 Task: Look for space in Villa Bruzual, Venezuela from 10th July, 2023 to 25th July, 2023 for 3 adults, 1 child in price range Rs.15000 to Rs.25000. Place can be shared room with 2 bedrooms having 3 beds and 2 bathrooms. Property type can be house, flat, guest house. Amenities needed are: wifi, TV, free parkinig on premises, gym, breakfast. Booking option can be shelf check-in. Required host language is English.
Action: Mouse moved to (432, 103)
Screenshot: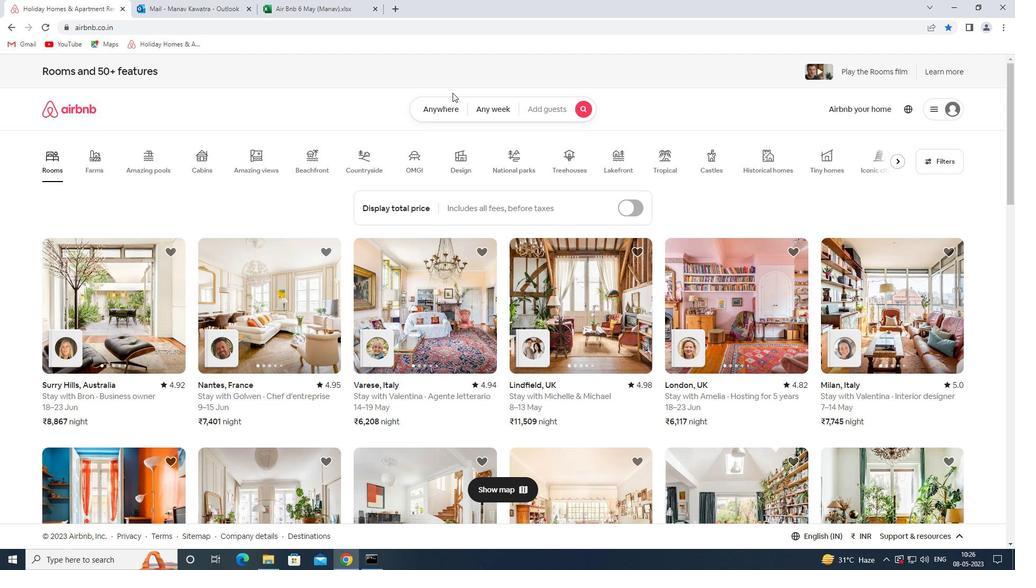 
Action: Mouse pressed left at (432, 103)
Screenshot: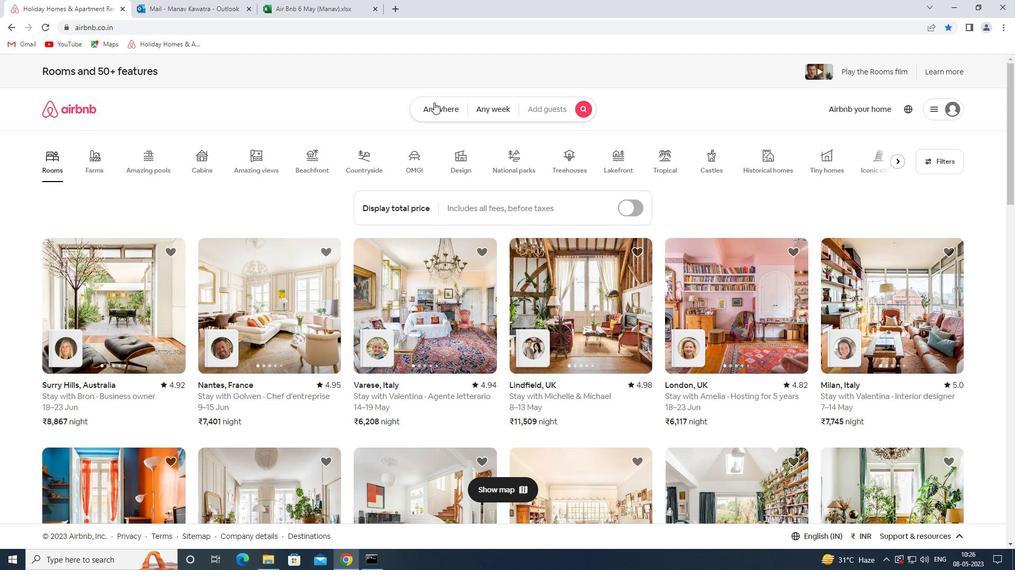 
Action: Mouse moved to (375, 153)
Screenshot: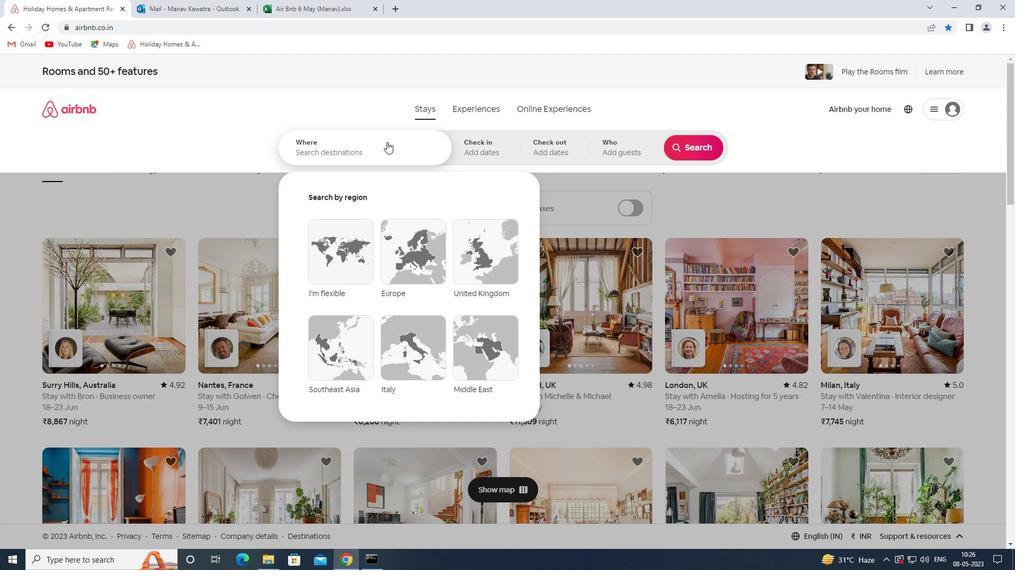 
Action: Mouse pressed left at (375, 153)
Screenshot: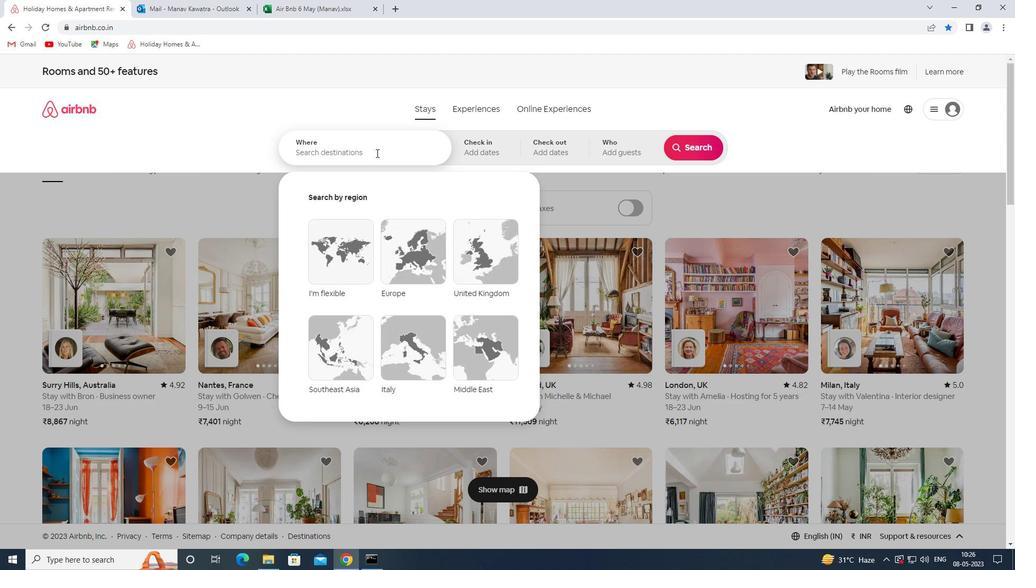 
Action: Key pressed <Key.shift_r><Key.shift_r><Key.shift_r><Key.shift_r><Key.shift_r><Key.shift_r><Key.shift_r><Key.shift_r>Villa<Key.space>n<Key.backspace><Key.shift_r><Key.shift_r>Bruzual<Key.space><Key.shift>VENEZUELA<Key.space><Key.enter>
Screenshot: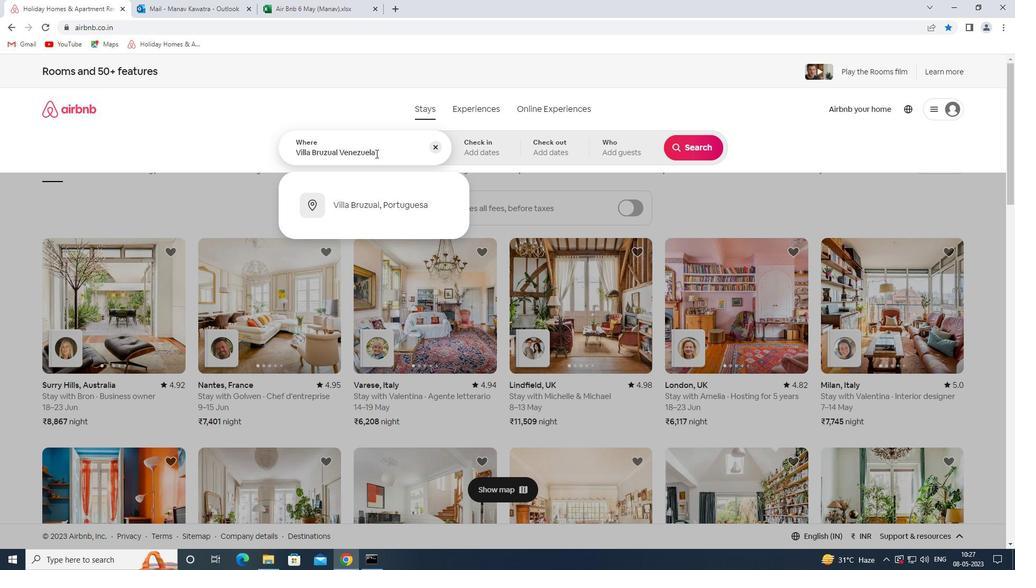 
Action: Mouse moved to (689, 235)
Screenshot: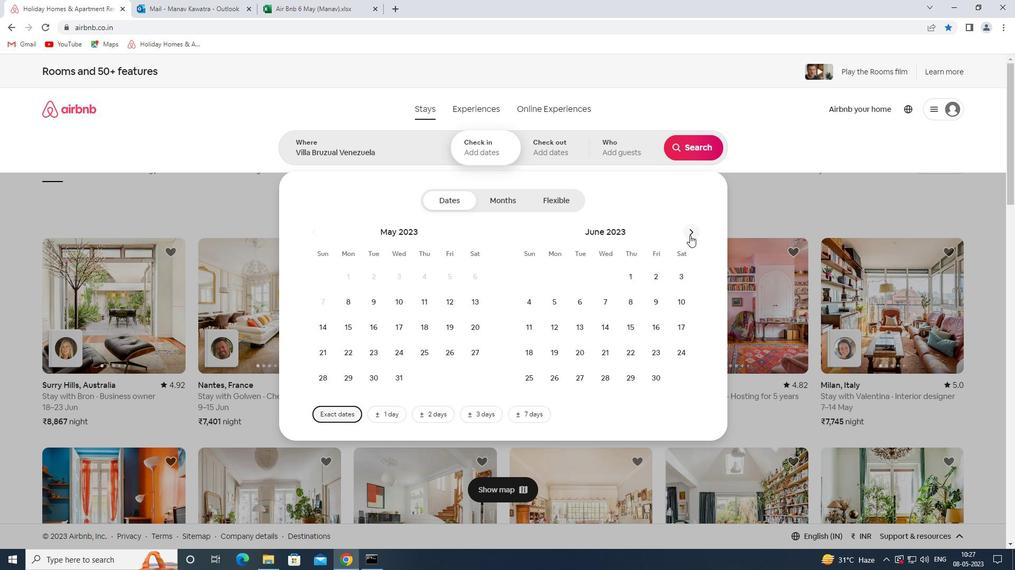 
Action: Mouse pressed left at (689, 235)
Screenshot: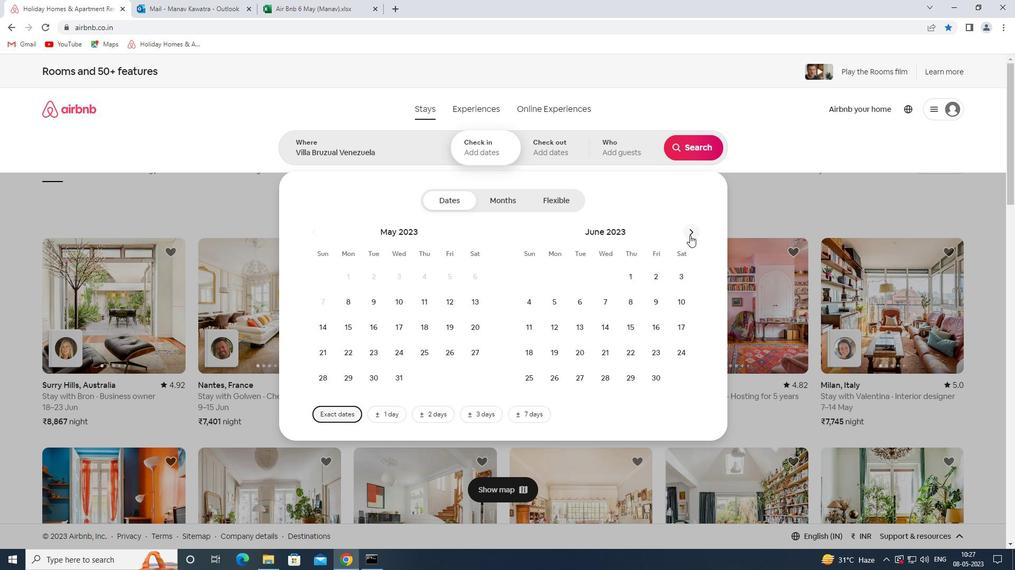 
Action: Mouse moved to (554, 333)
Screenshot: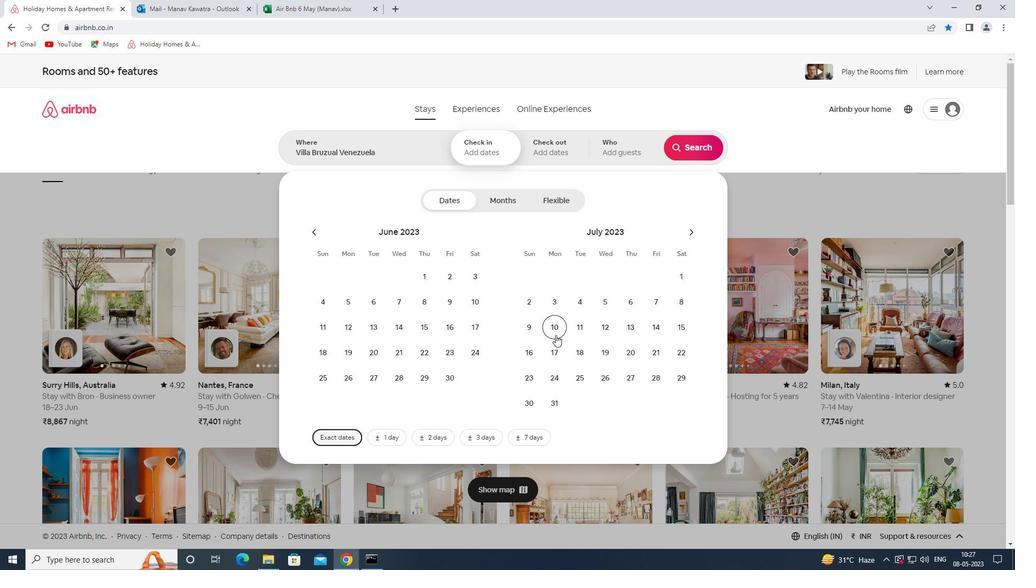 
Action: Mouse pressed left at (554, 333)
Screenshot: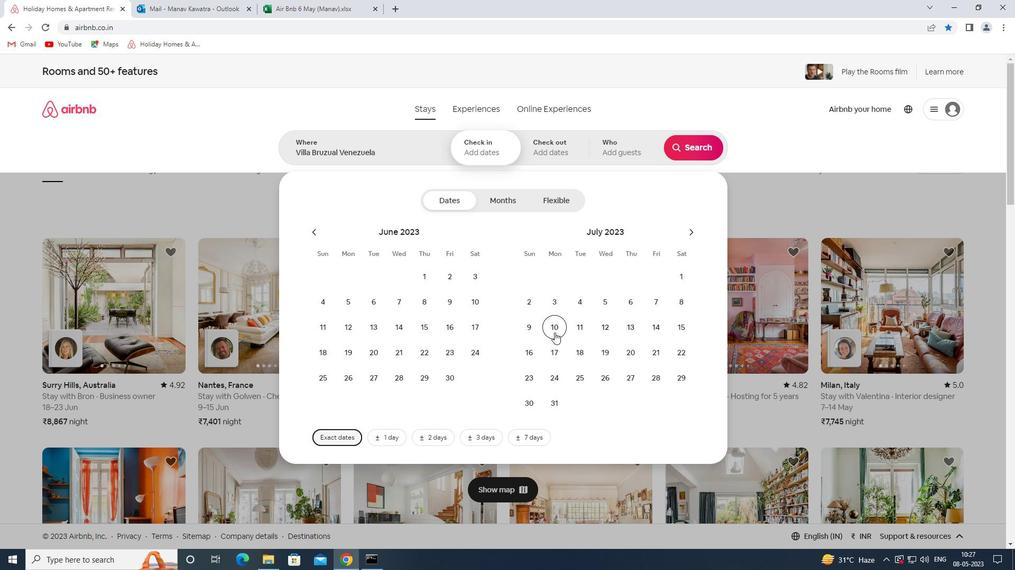 
Action: Mouse moved to (576, 380)
Screenshot: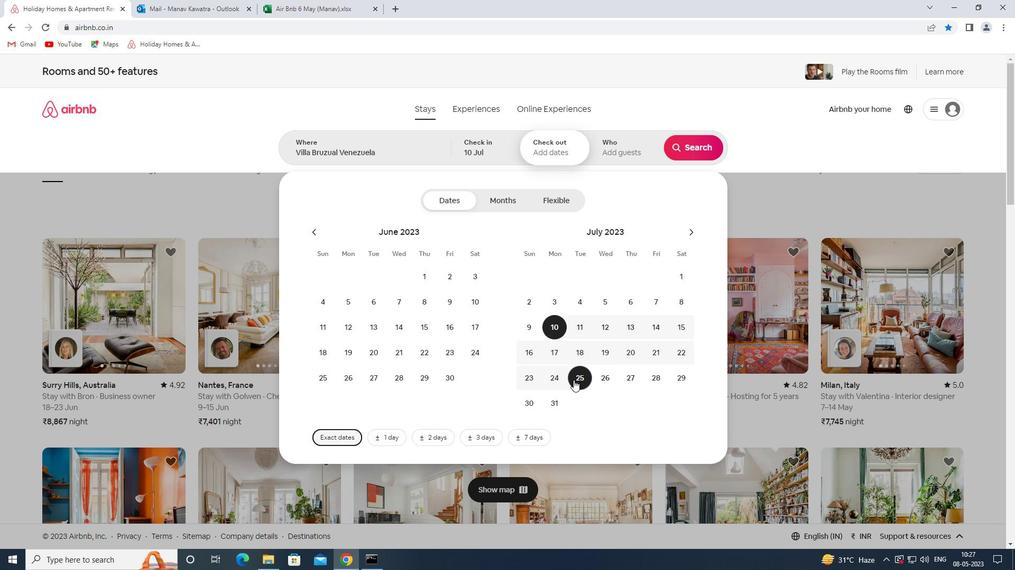 
Action: Mouse pressed left at (576, 380)
Screenshot: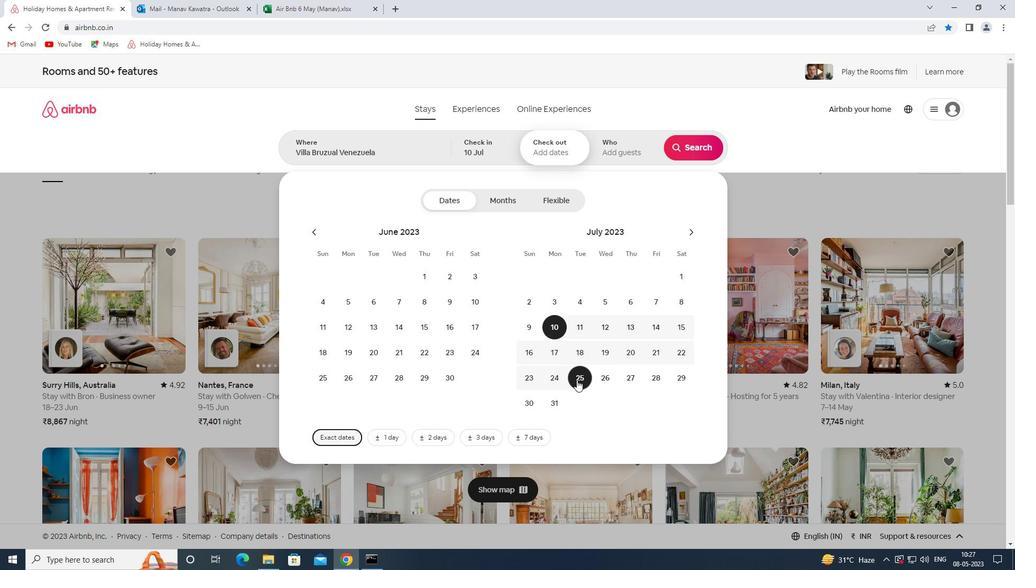
Action: Mouse moved to (626, 154)
Screenshot: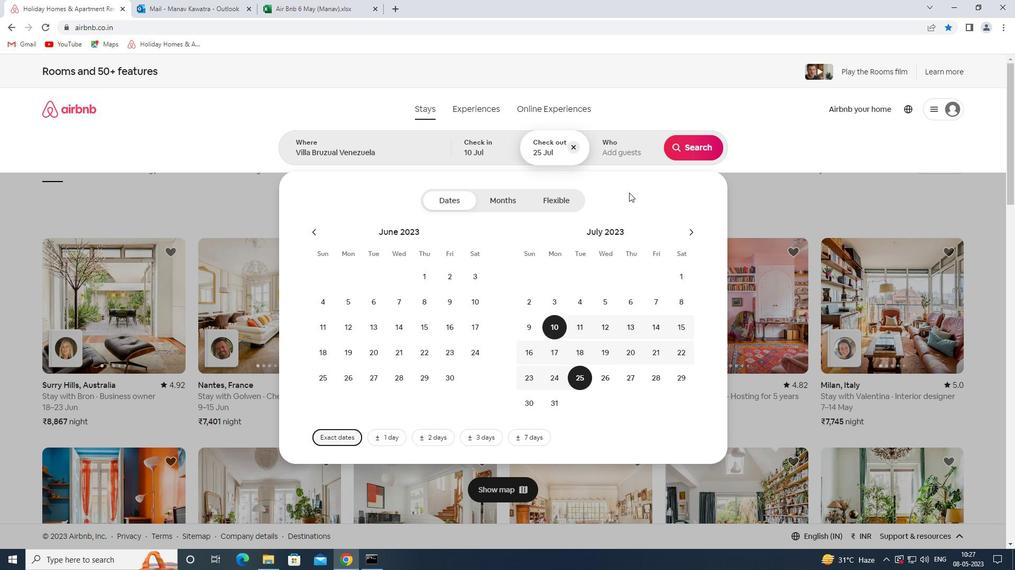 
Action: Mouse pressed left at (626, 154)
Screenshot: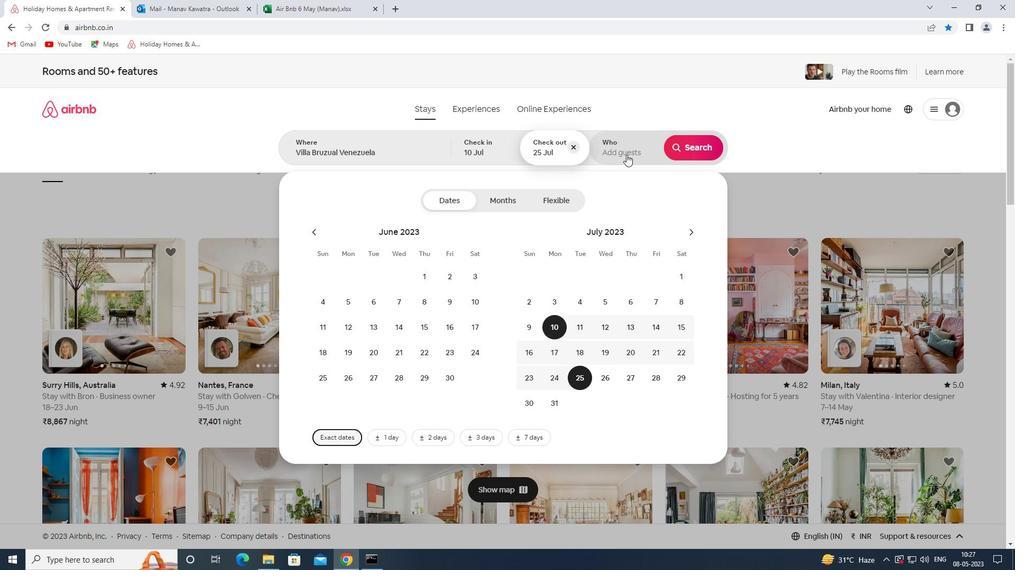 
Action: Mouse moved to (691, 205)
Screenshot: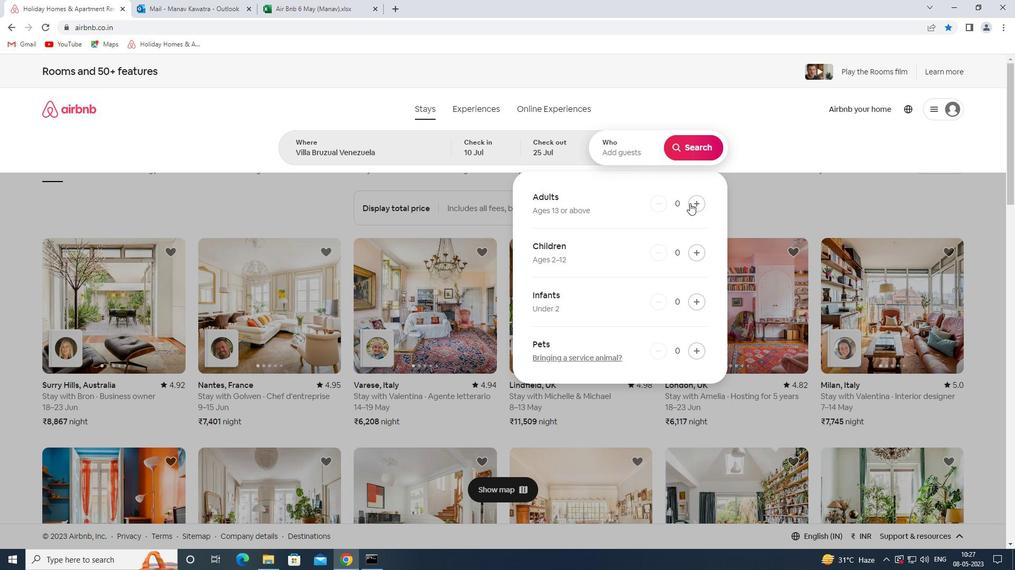 
Action: Mouse pressed left at (691, 205)
Screenshot: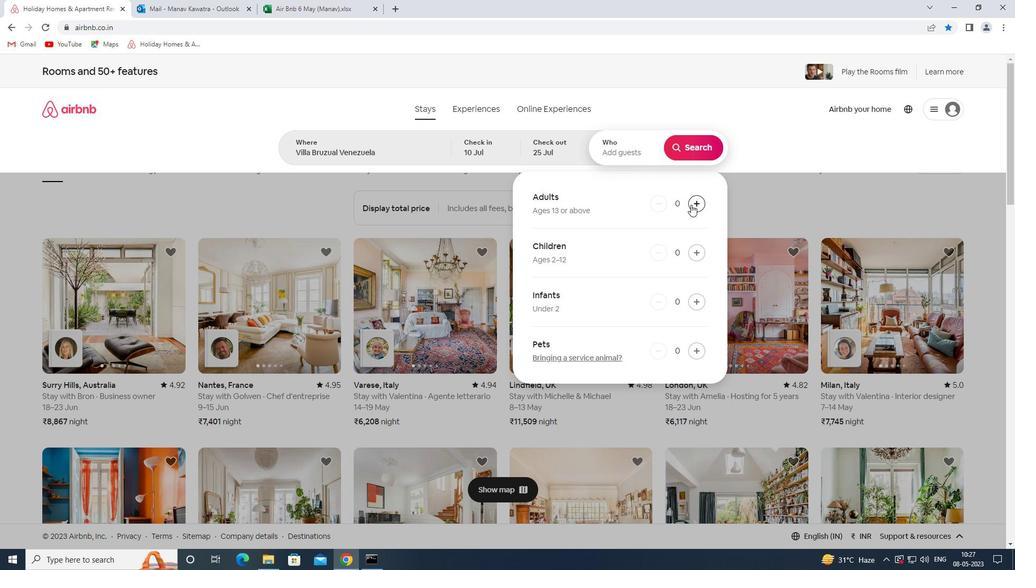
Action: Mouse pressed left at (691, 205)
Screenshot: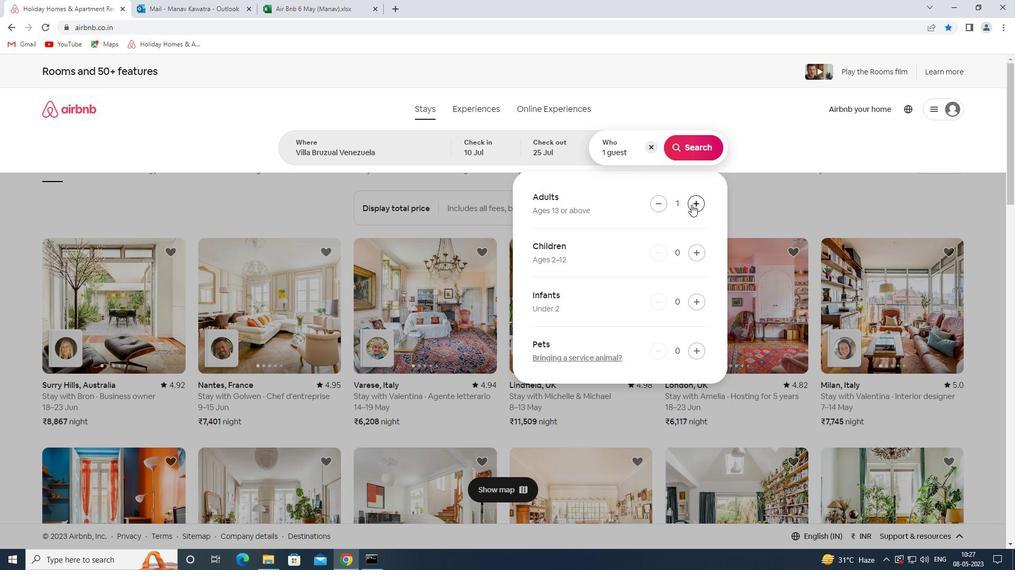 
Action: Mouse pressed left at (691, 205)
Screenshot: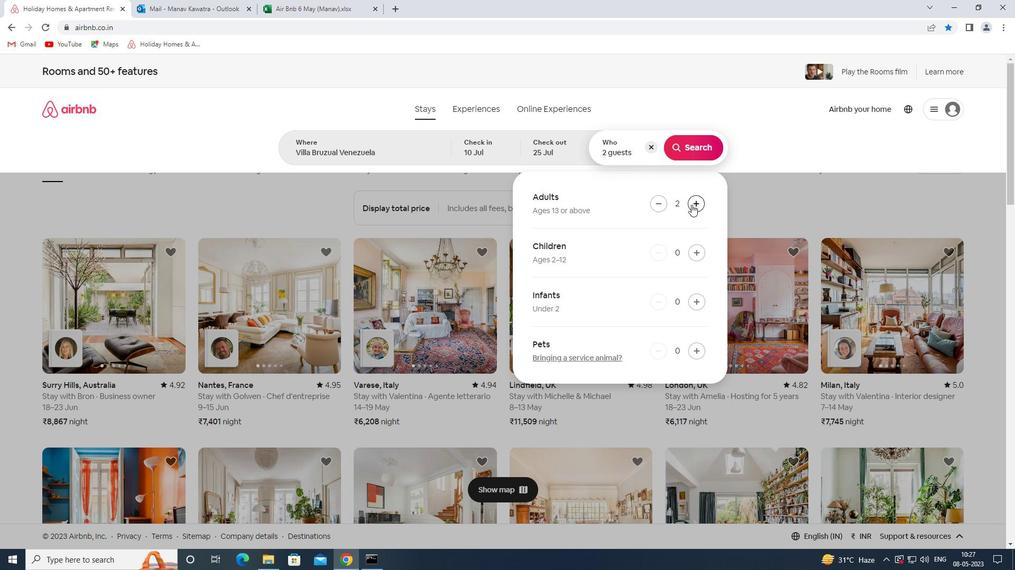
Action: Mouse moved to (700, 247)
Screenshot: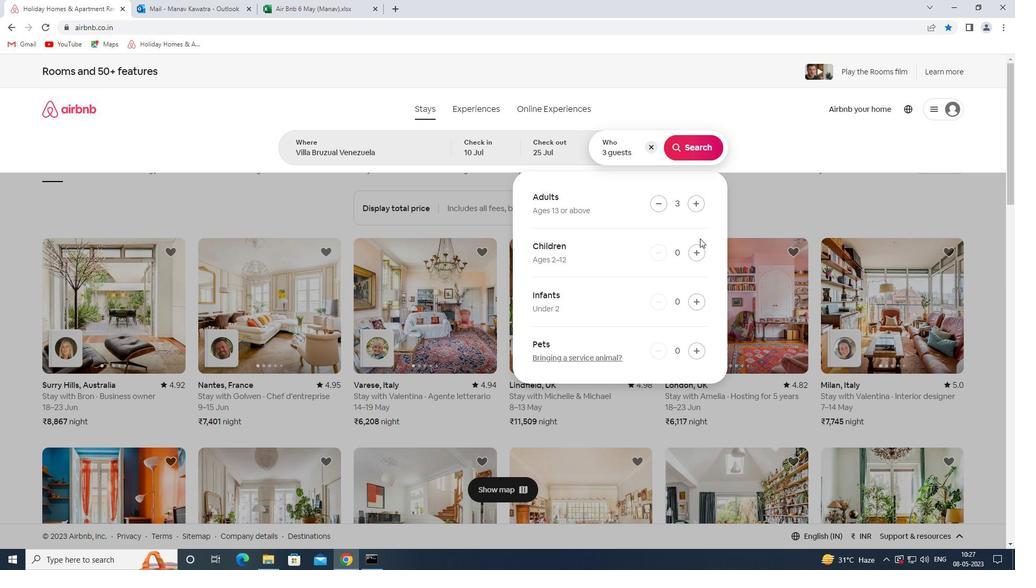
Action: Mouse pressed left at (700, 247)
Screenshot: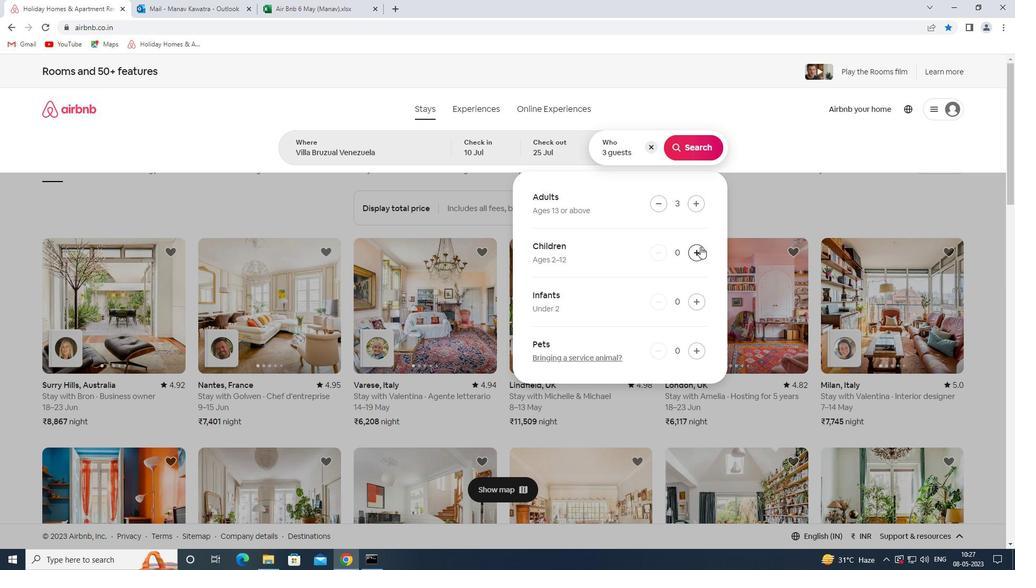 
Action: Mouse moved to (704, 146)
Screenshot: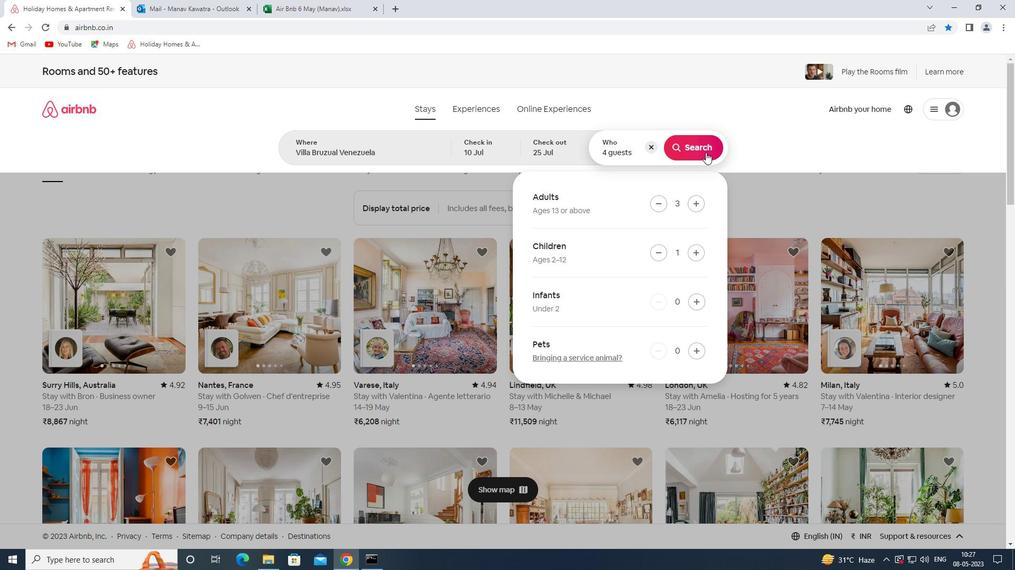 
Action: Mouse pressed left at (704, 146)
Screenshot: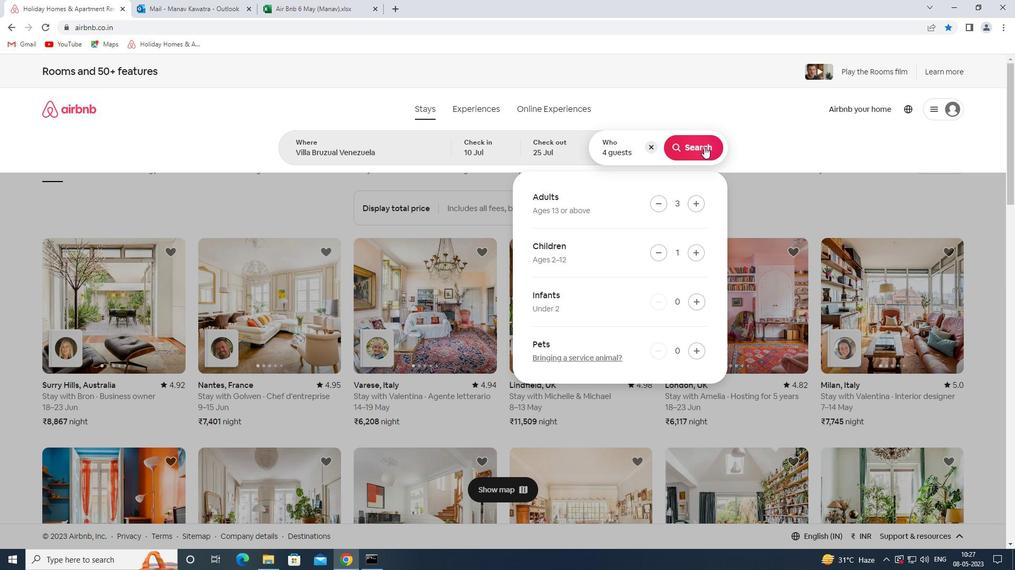 
Action: Mouse moved to (950, 111)
Screenshot: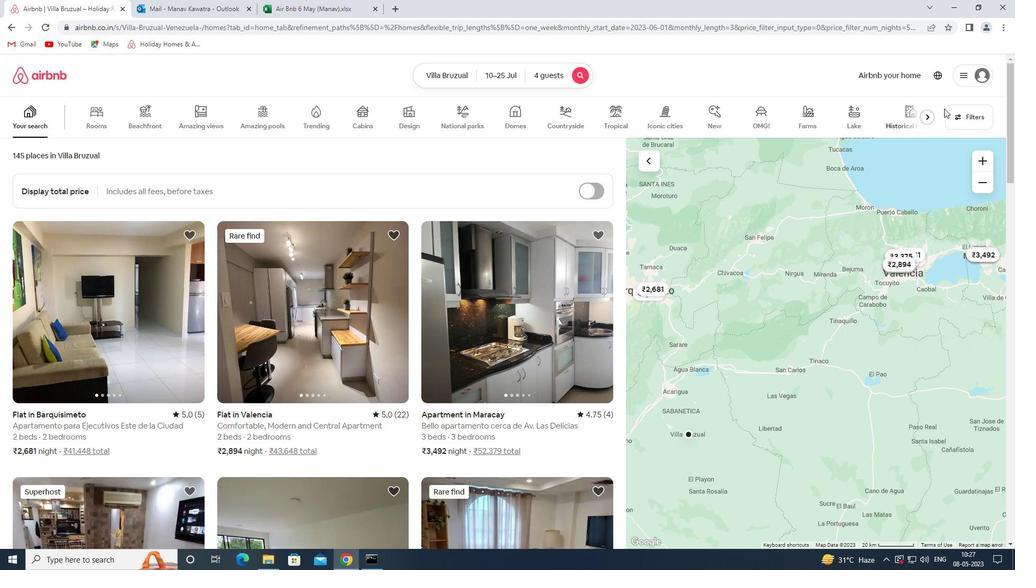 
Action: Mouse pressed left at (950, 111)
Screenshot: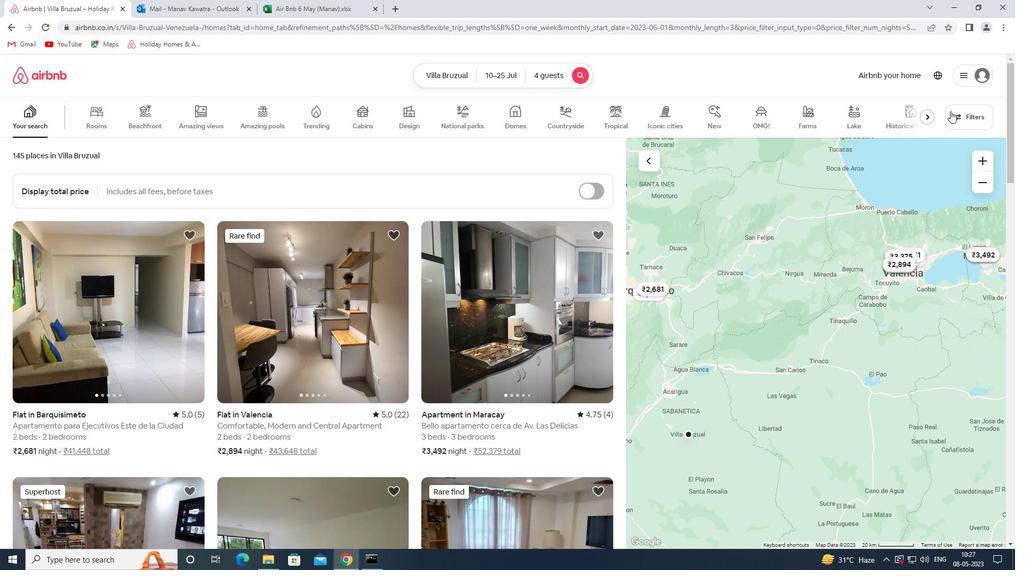 
Action: Mouse moved to (371, 381)
Screenshot: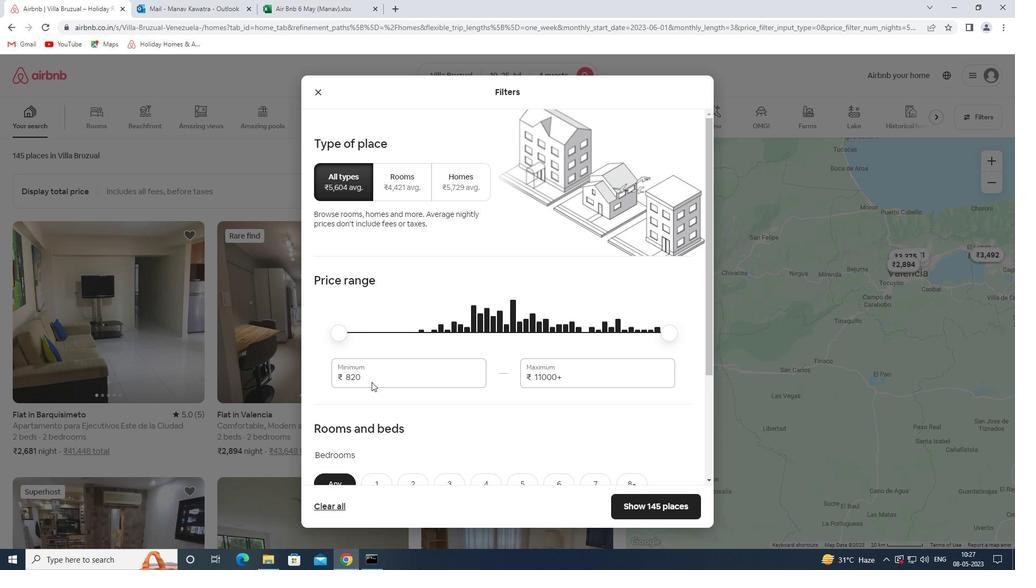 
Action: Mouse pressed left at (371, 381)
Screenshot: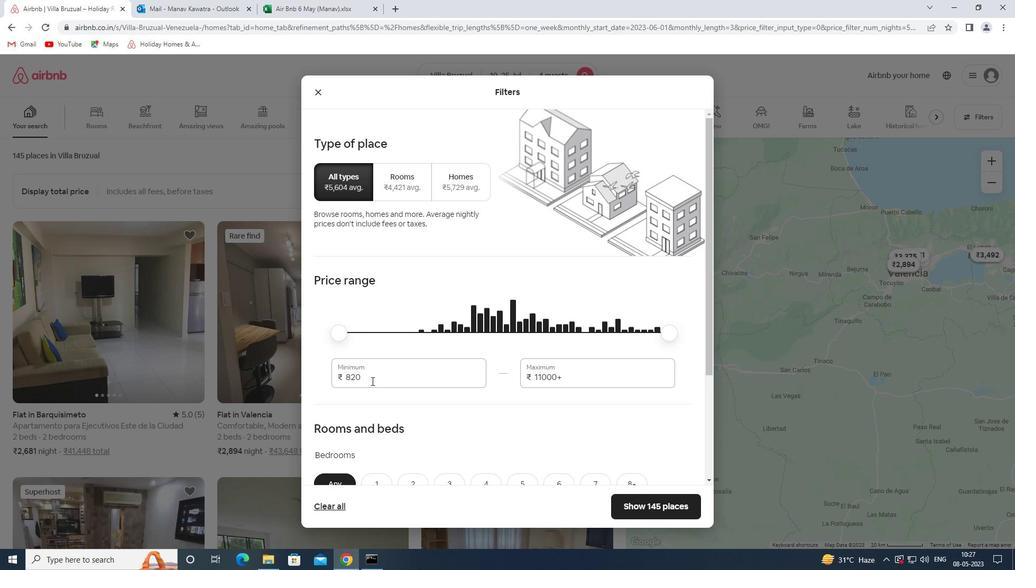 
Action: Mouse pressed left at (371, 381)
Screenshot: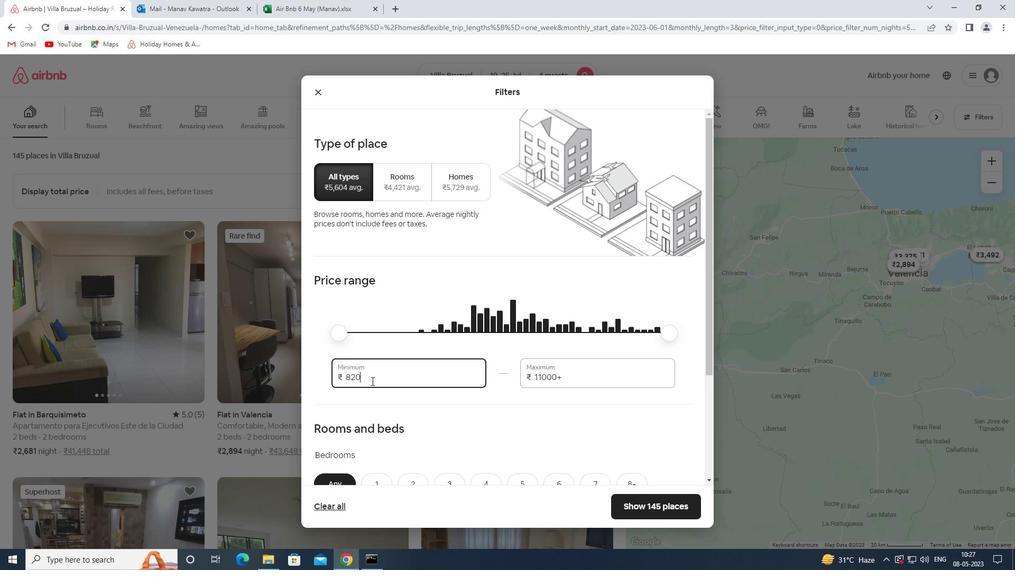 
Action: Key pressed 15000<Key.tab>25000
Screenshot: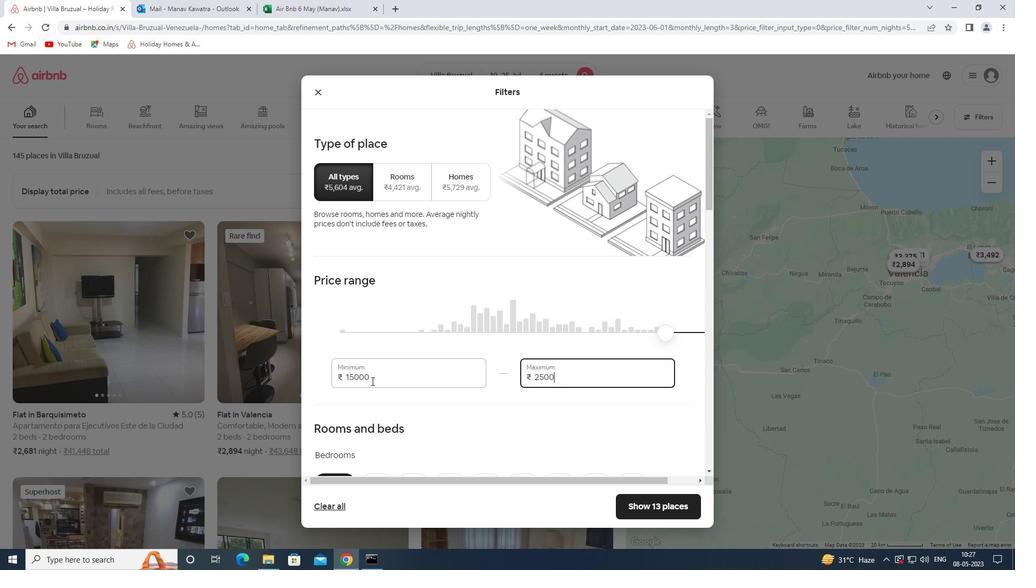 
Action: Mouse moved to (416, 364)
Screenshot: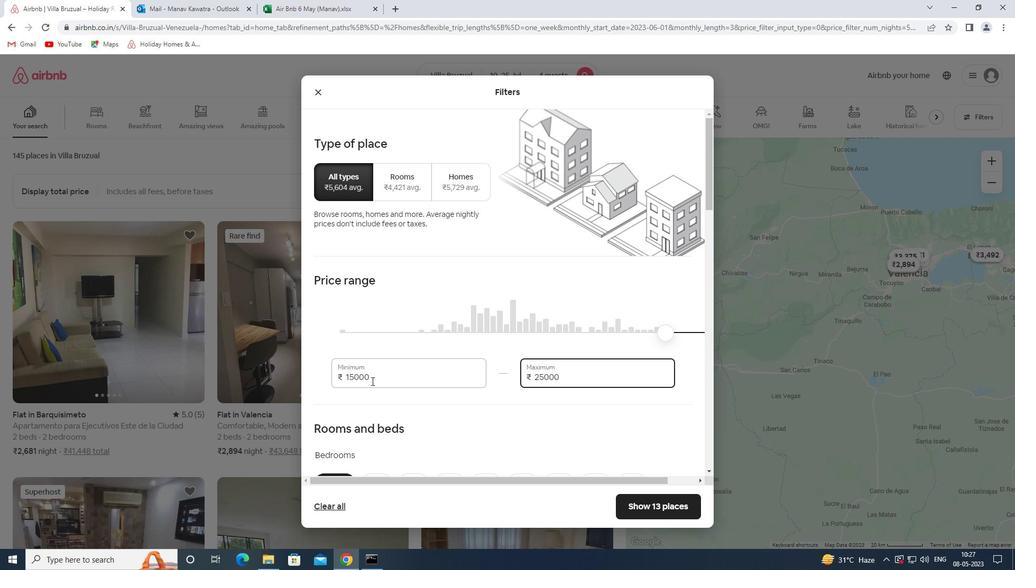 
Action: Mouse scrolled (416, 364) with delta (0, 0)
Screenshot: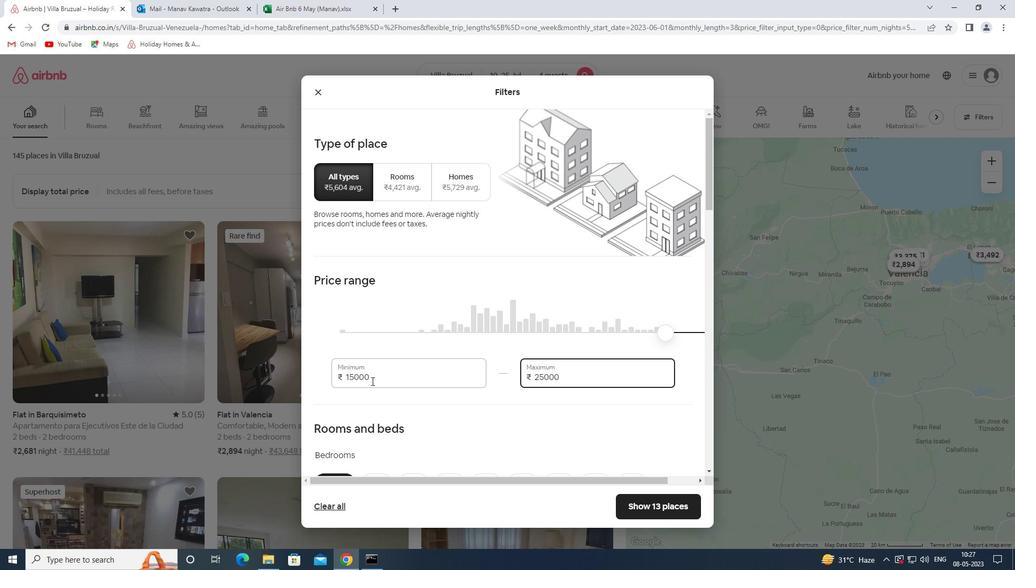 
Action: Mouse moved to (422, 362)
Screenshot: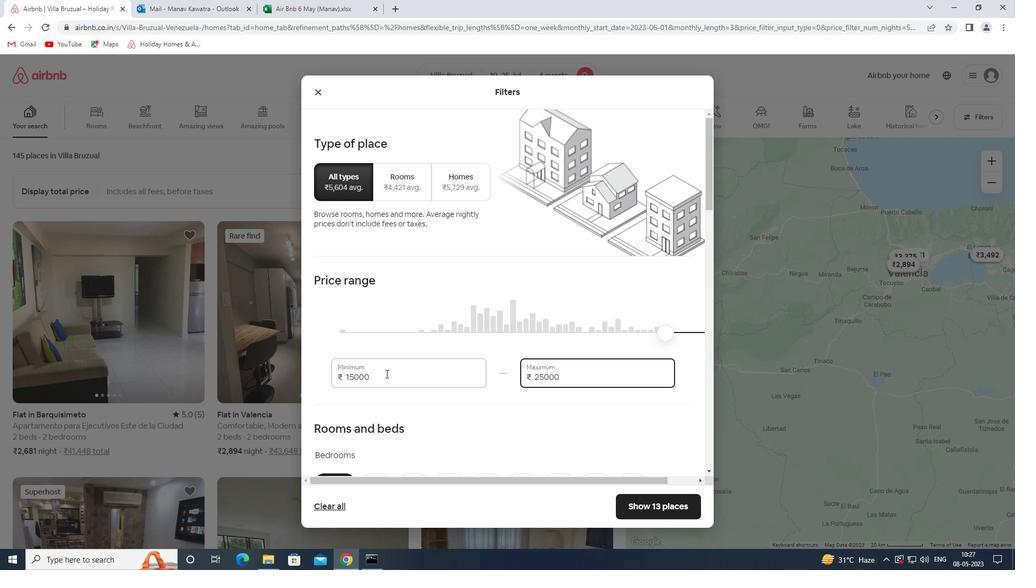 
Action: Mouse scrolled (422, 361) with delta (0, 0)
Screenshot: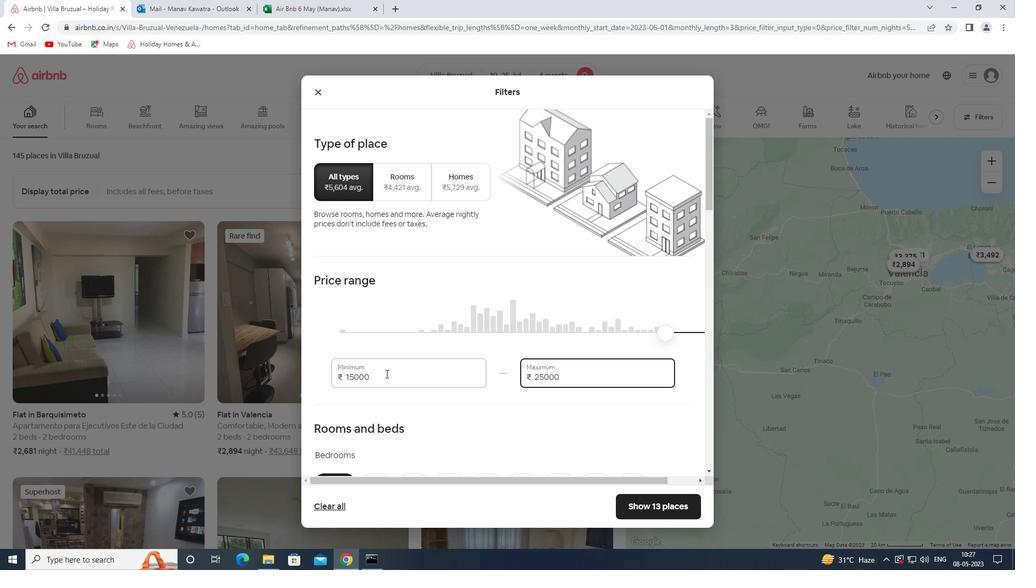 
Action: Mouse moved to (425, 360)
Screenshot: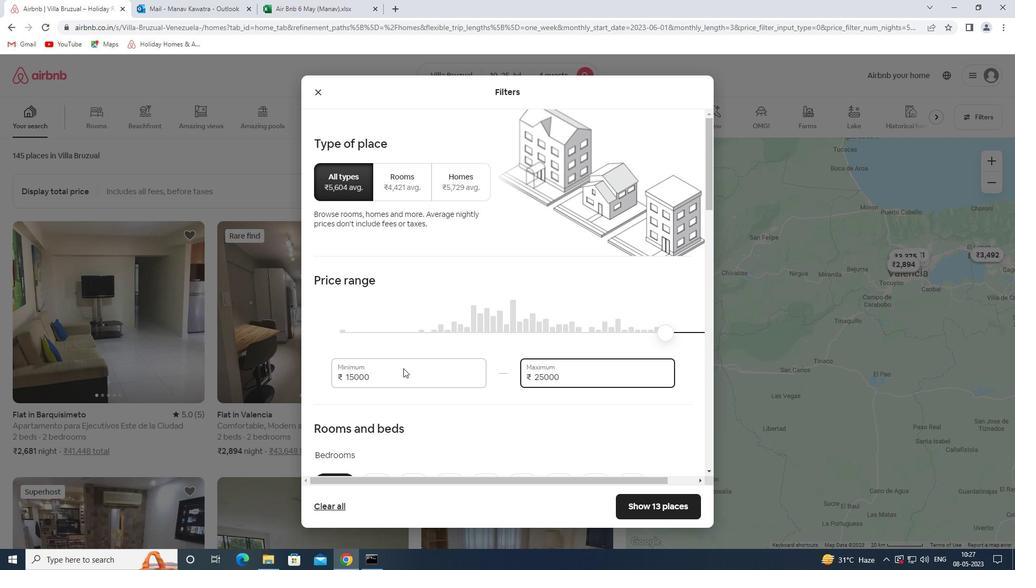 
Action: Mouse scrolled (425, 360) with delta (0, 0)
Screenshot: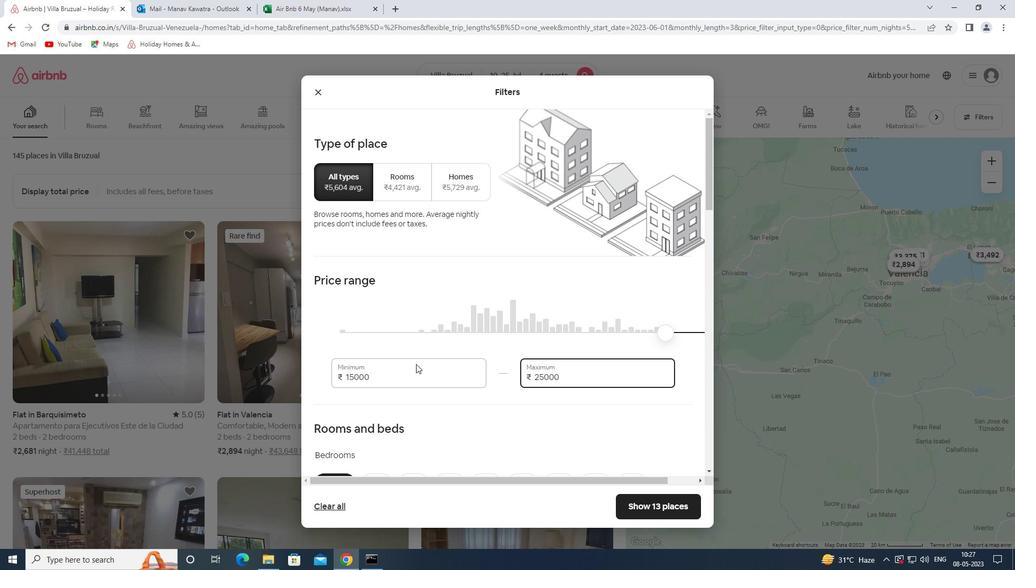 
Action: Mouse moved to (409, 329)
Screenshot: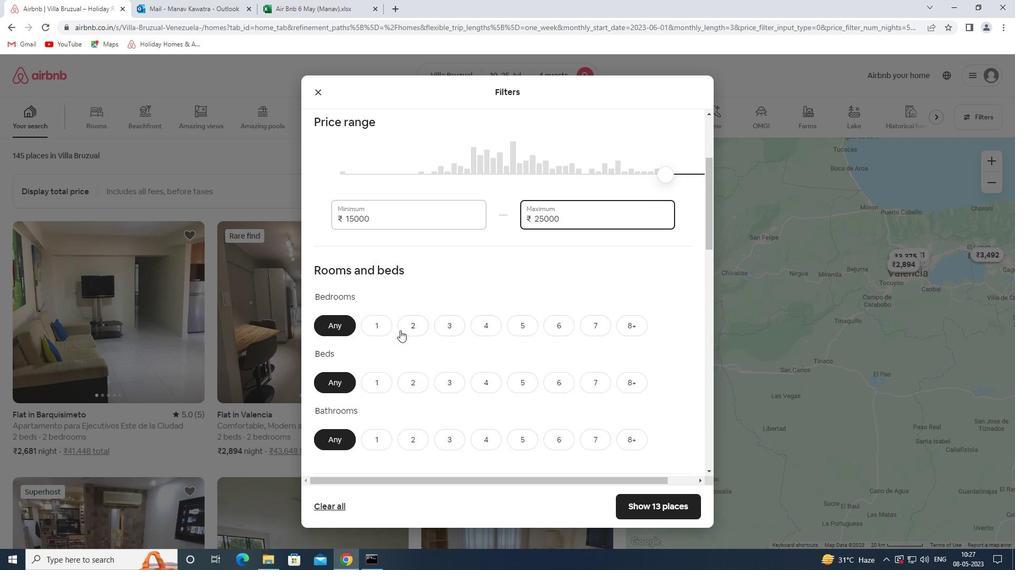 
Action: Mouse pressed left at (409, 329)
Screenshot: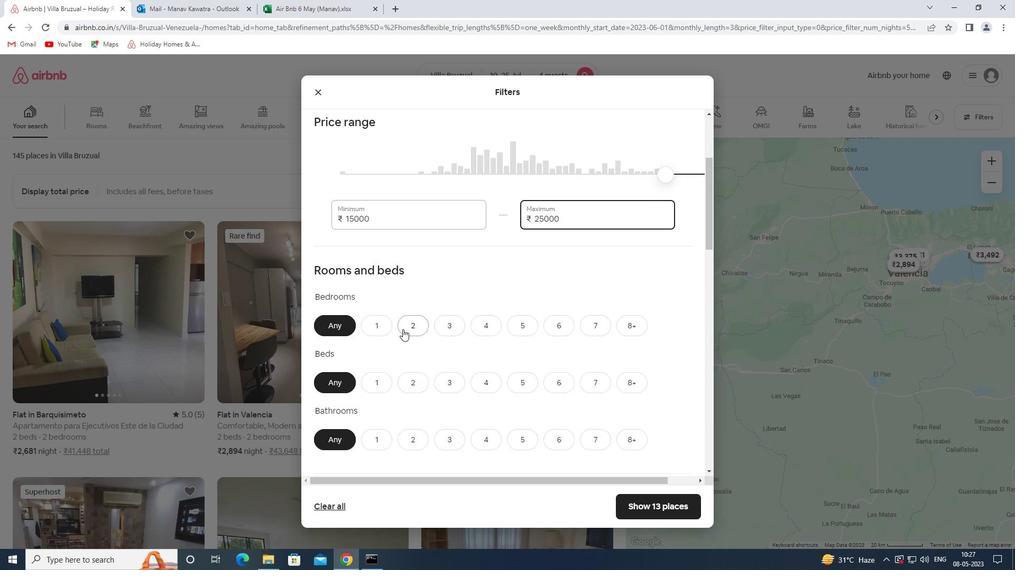 
Action: Mouse moved to (451, 381)
Screenshot: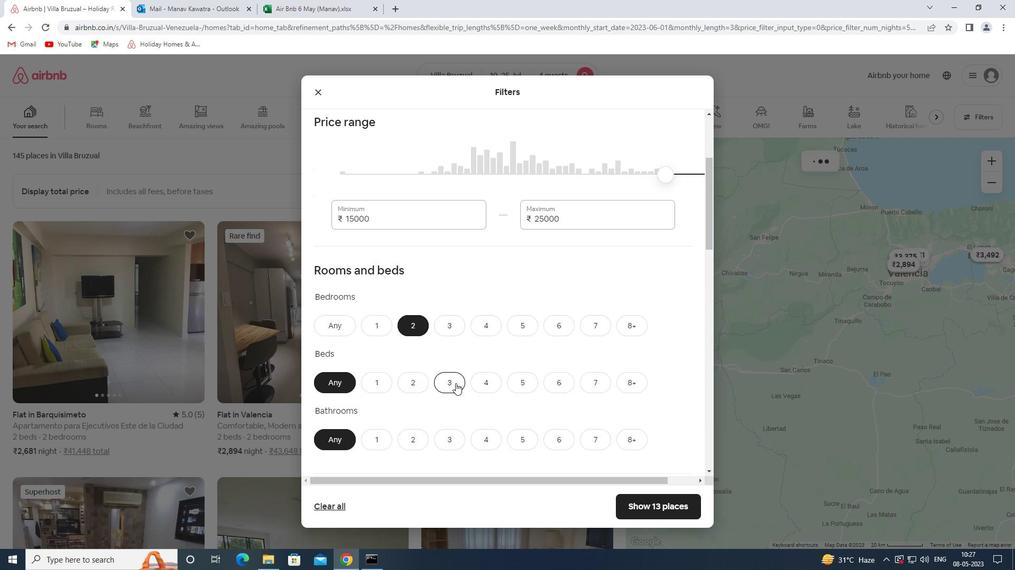 
Action: Mouse pressed left at (451, 381)
Screenshot: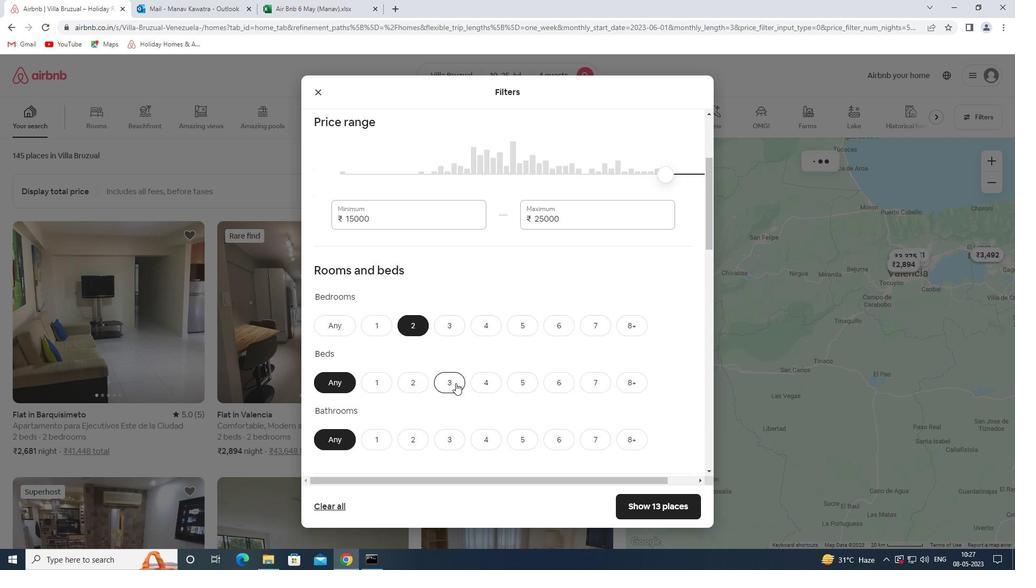
Action: Mouse moved to (414, 445)
Screenshot: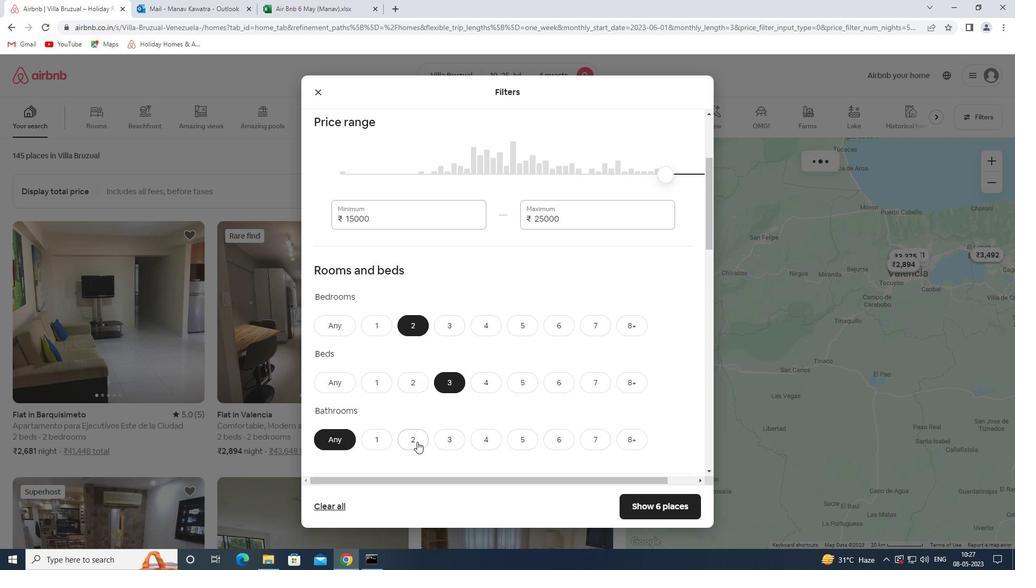 
Action: Mouse pressed left at (414, 445)
Screenshot: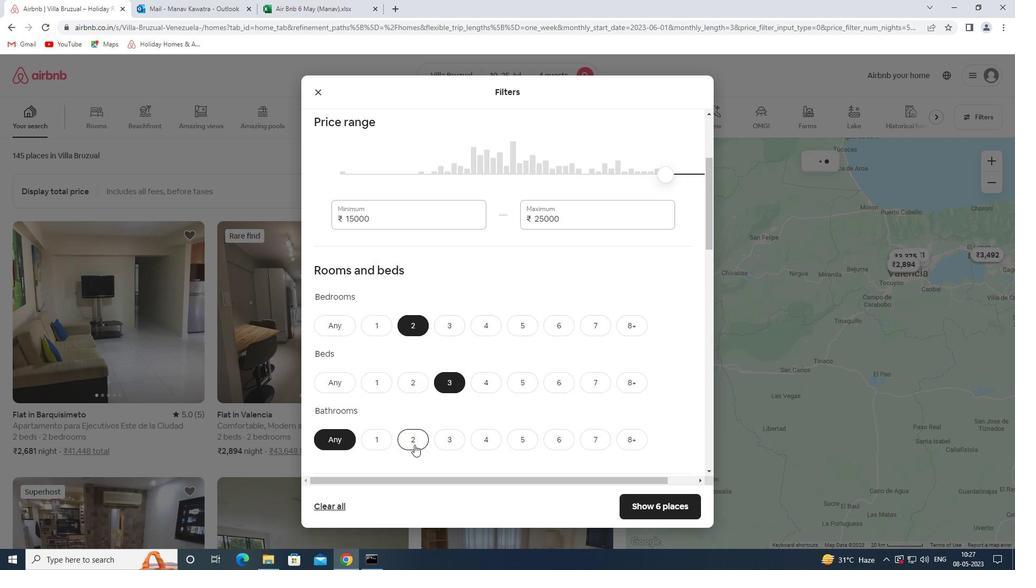 
Action: Mouse moved to (437, 418)
Screenshot: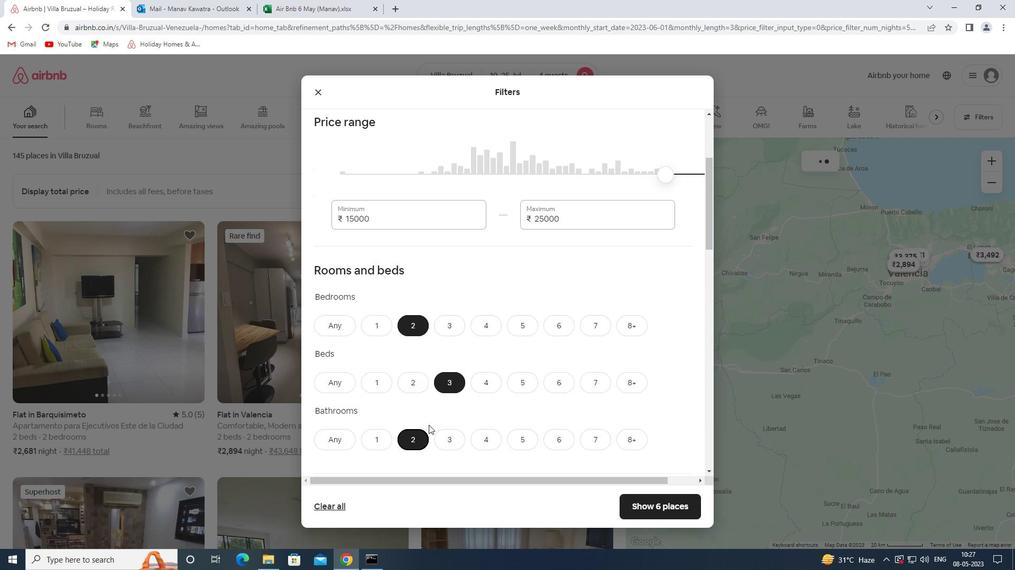 
Action: Mouse scrolled (437, 418) with delta (0, 0)
Screenshot: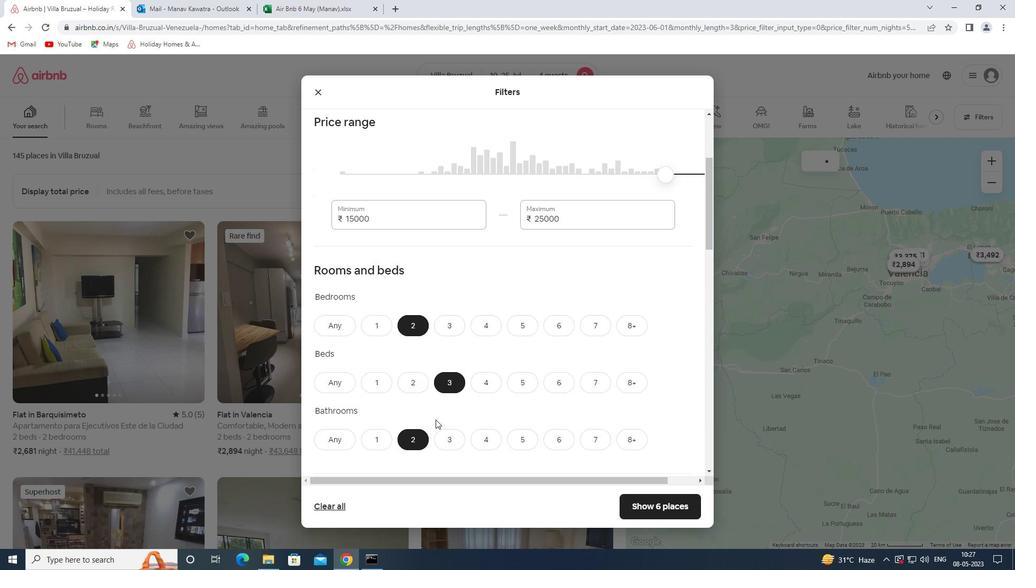 
Action: Mouse scrolled (437, 418) with delta (0, 0)
Screenshot: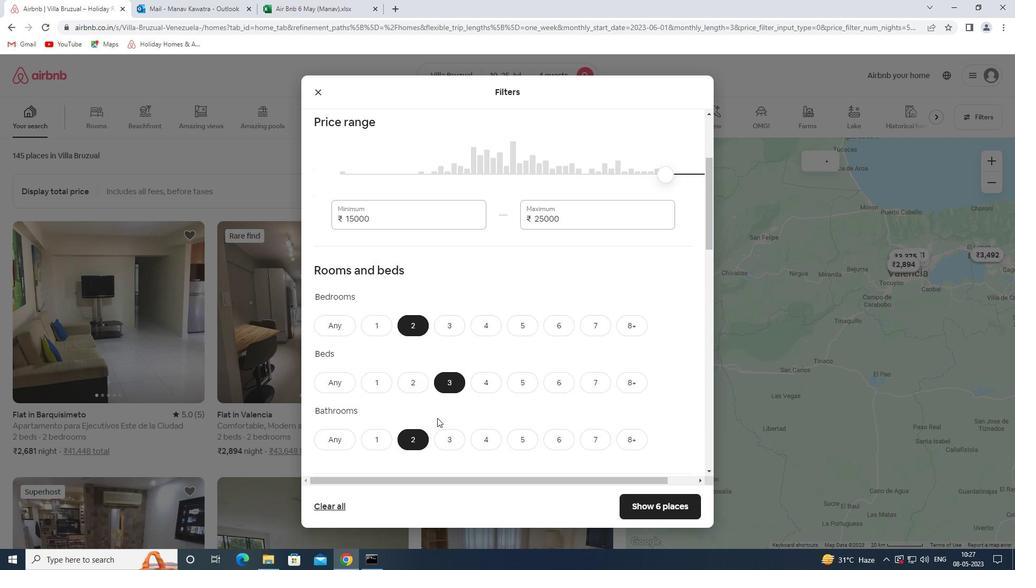 
Action: Mouse scrolled (437, 418) with delta (0, 0)
Screenshot: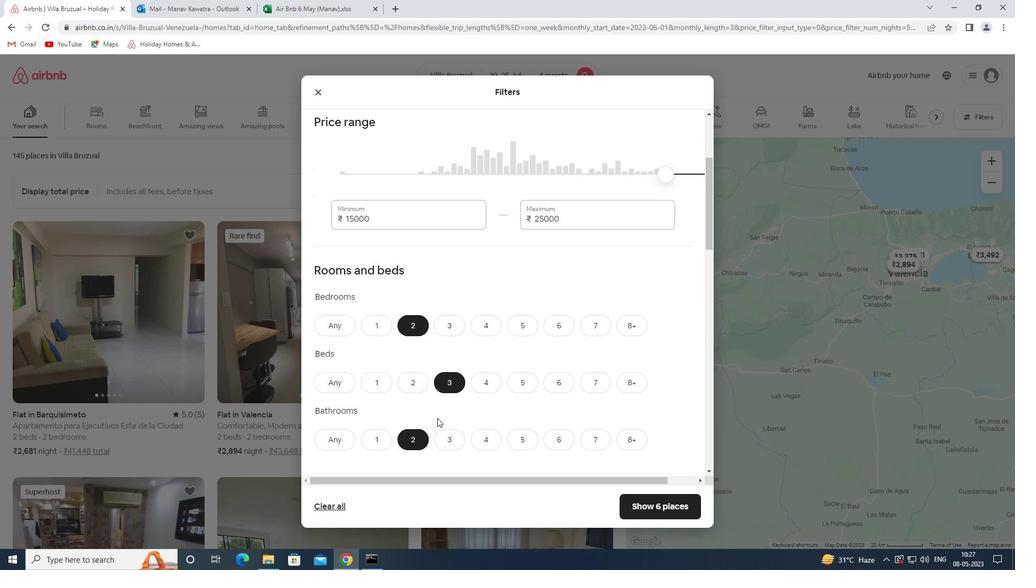 
Action: Mouse moved to (437, 407)
Screenshot: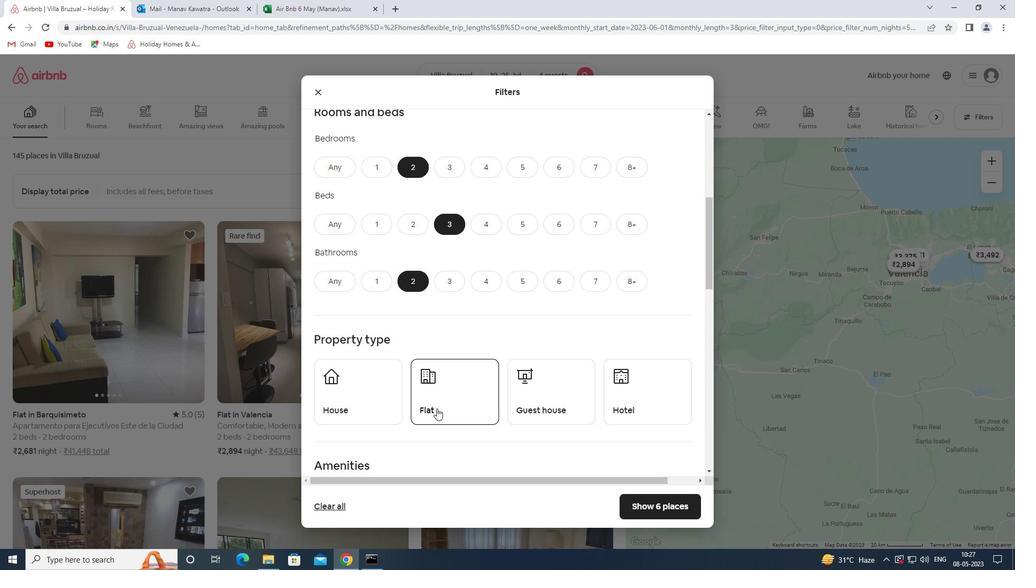 
Action: Mouse scrolled (437, 406) with delta (0, 0)
Screenshot: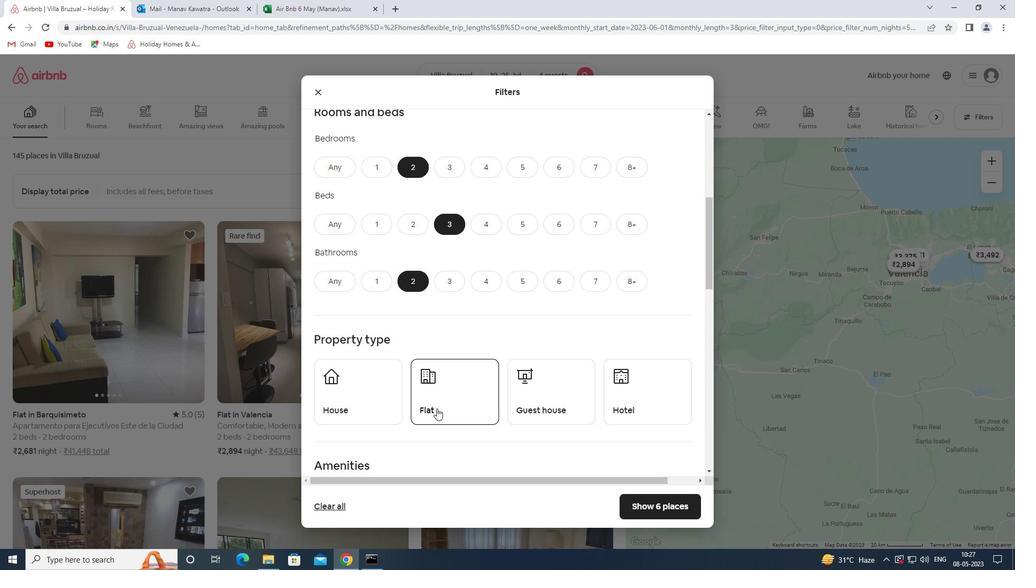 
Action: Mouse moved to (438, 404)
Screenshot: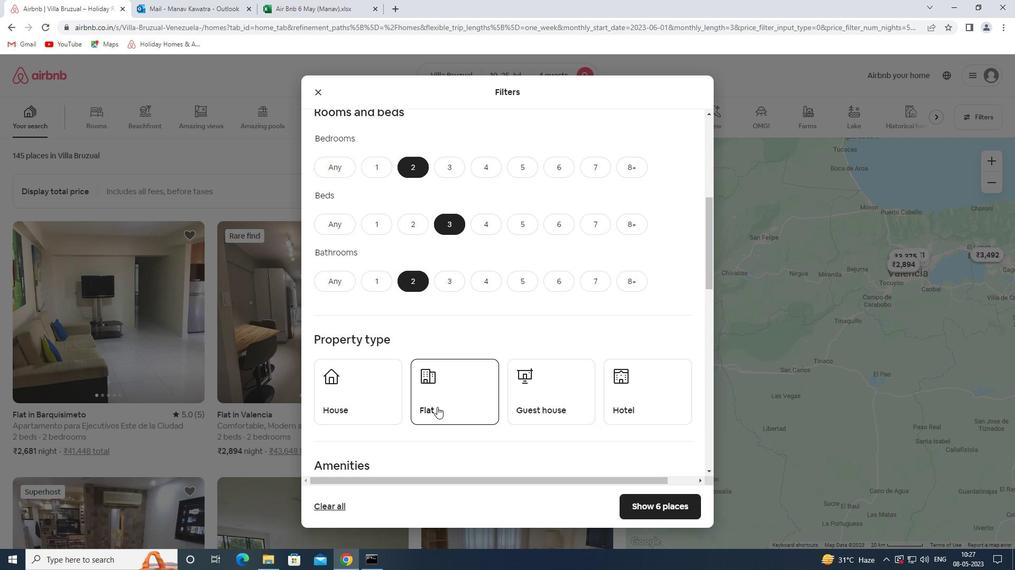 
Action: Mouse scrolled (438, 403) with delta (0, 0)
Screenshot: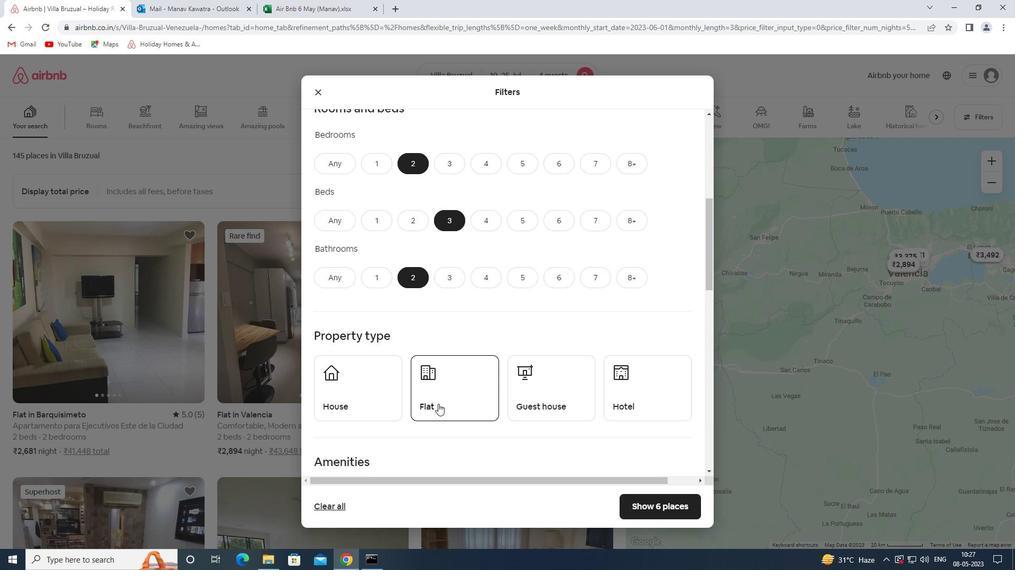 
Action: Mouse moved to (366, 299)
Screenshot: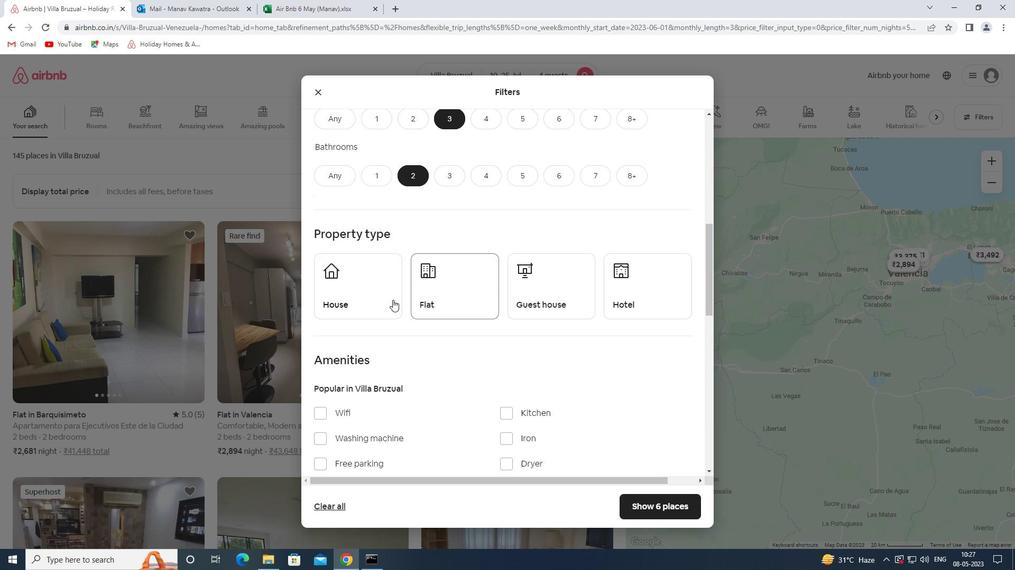 
Action: Mouse pressed left at (366, 299)
Screenshot: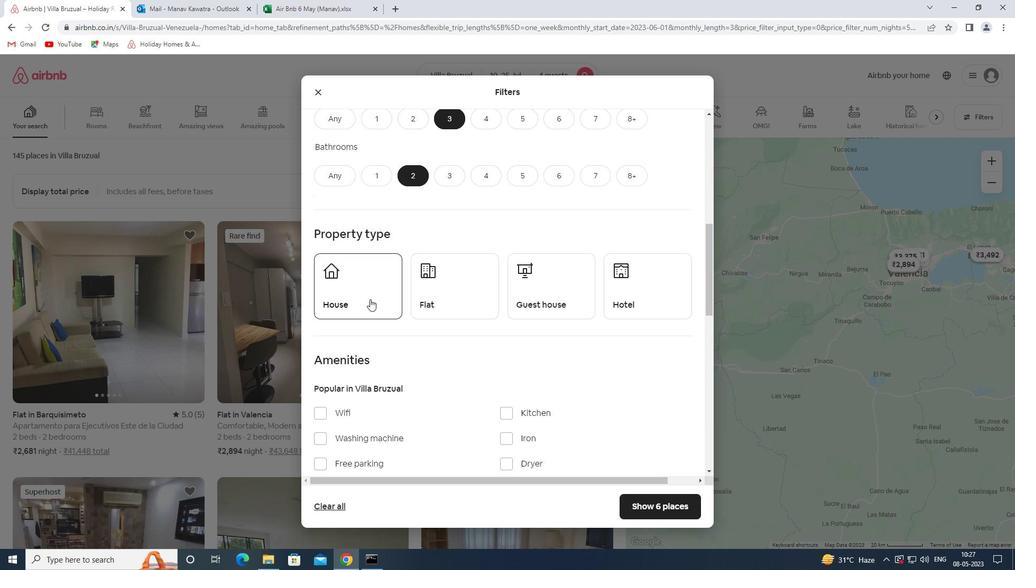 
Action: Mouse moved to (427, 301)
Screenshot: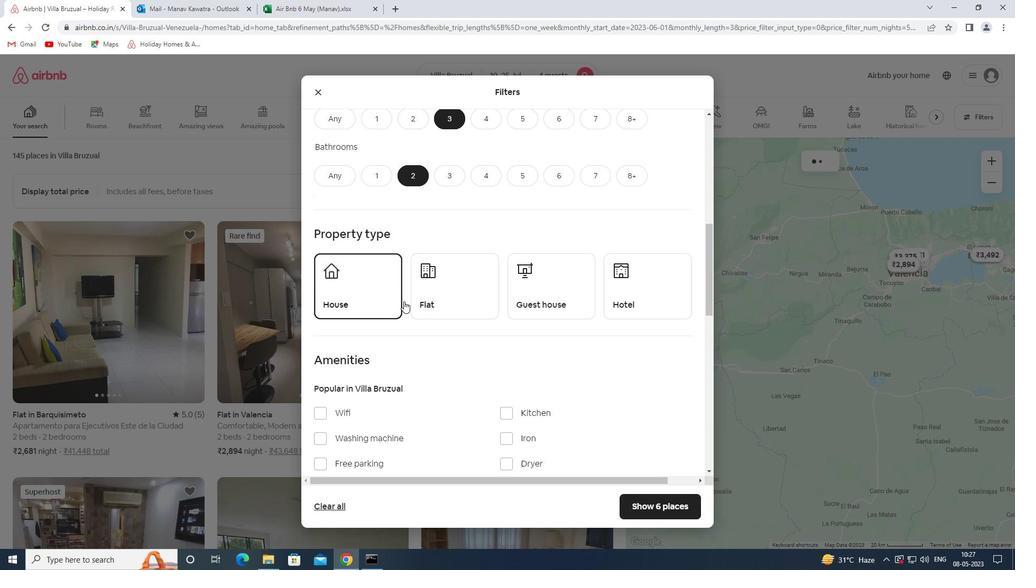 
Action: Mouse pressed left at (427, 301)
Screenshot: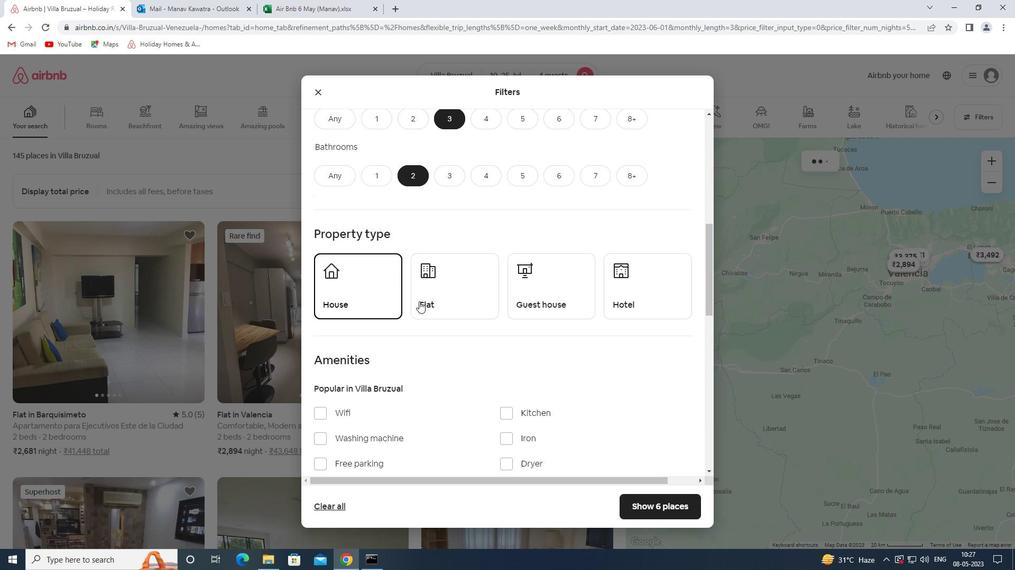 
Action: Mouse moved to (520, 293)
Screenshot: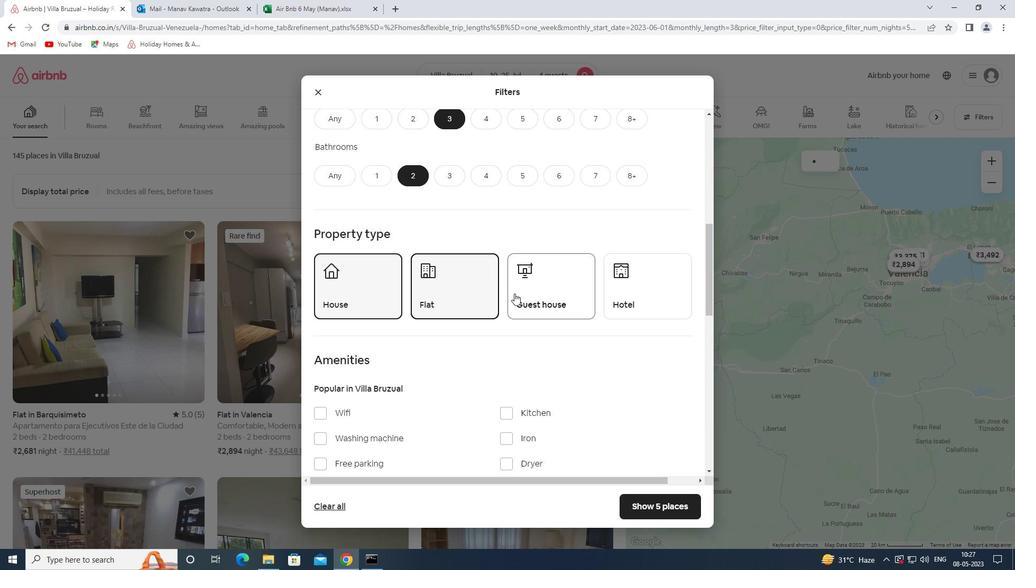 
Action: Mouse pressed left at (520, 293)
Screenshot: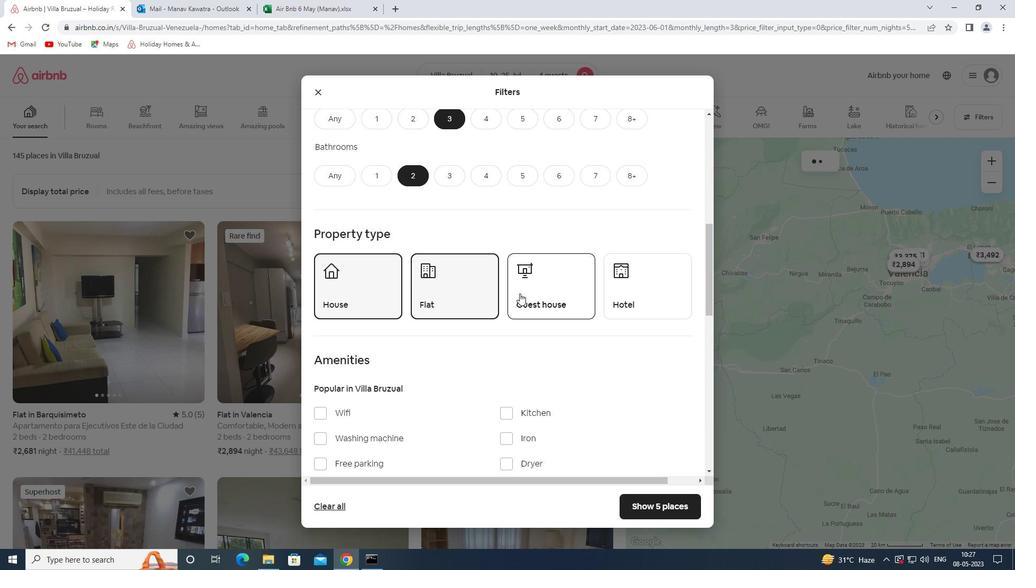 
Action: Mouse moved to (530, 294)
Screenshot: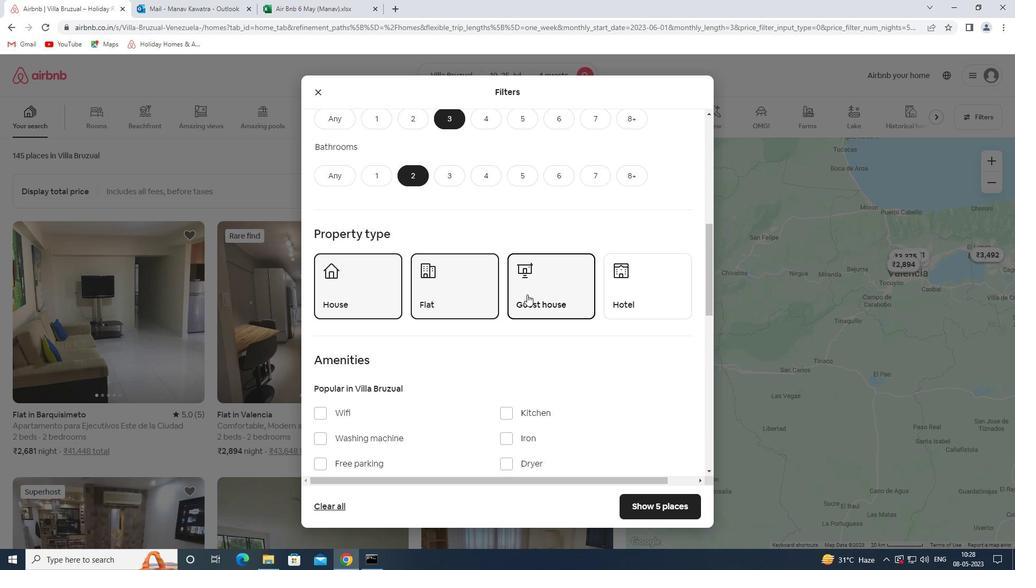 
Action: Mouse scrolled (530, 294) with delta (0, 0)
Screenshot: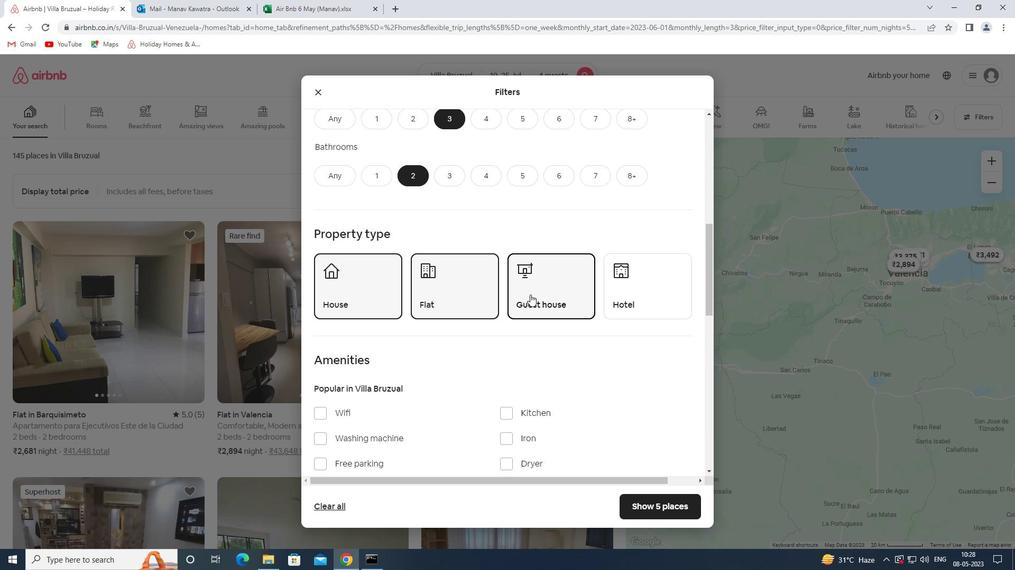 
Action: Mouse scrolled (530, 294) with delta (0, 0)
Screenshot: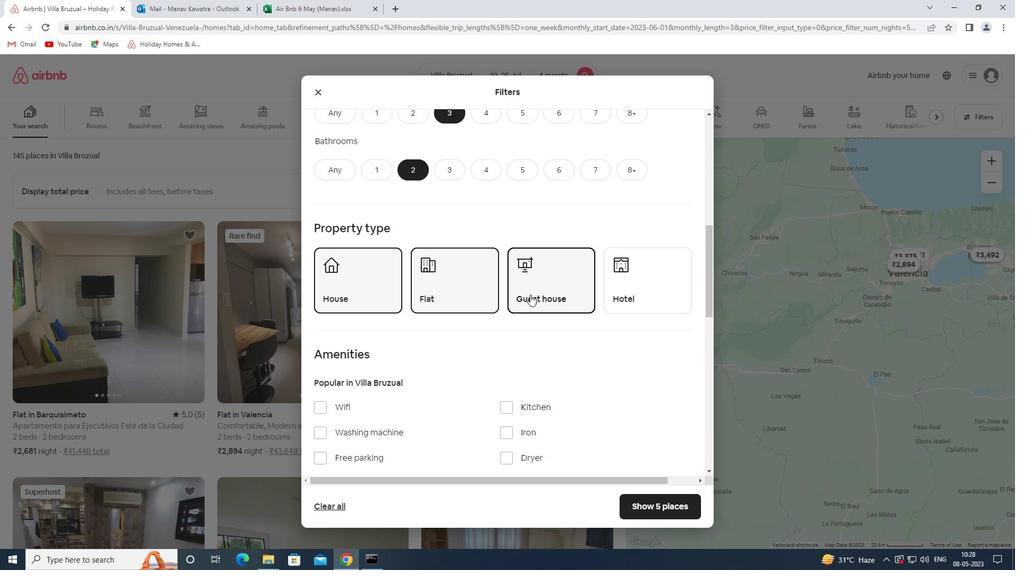 
Action: Mouse scrolled (530, 294) with delta (0, 0)
Screenshot: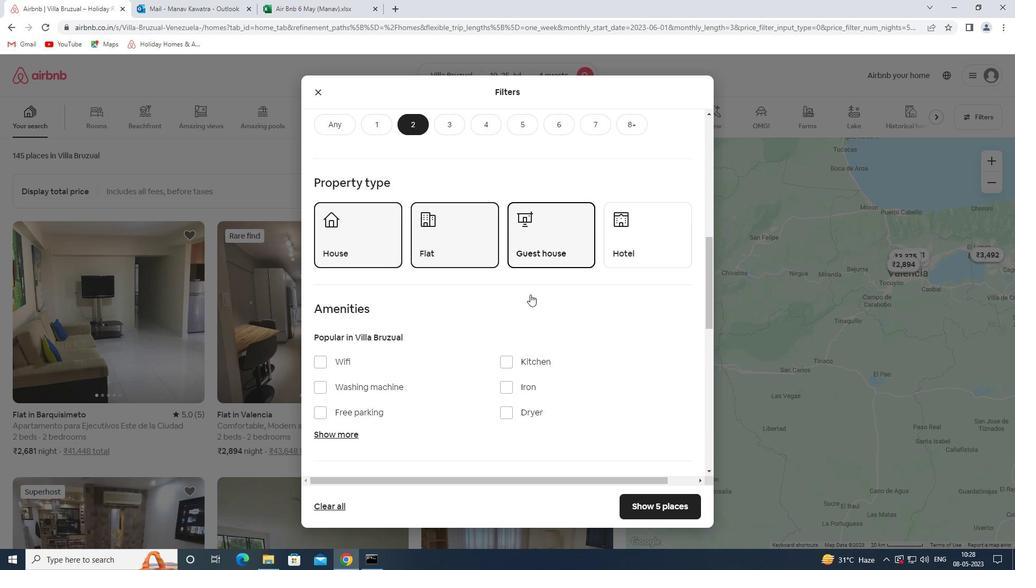 
Action: Mouse moved to (354, 325)
Screenshot: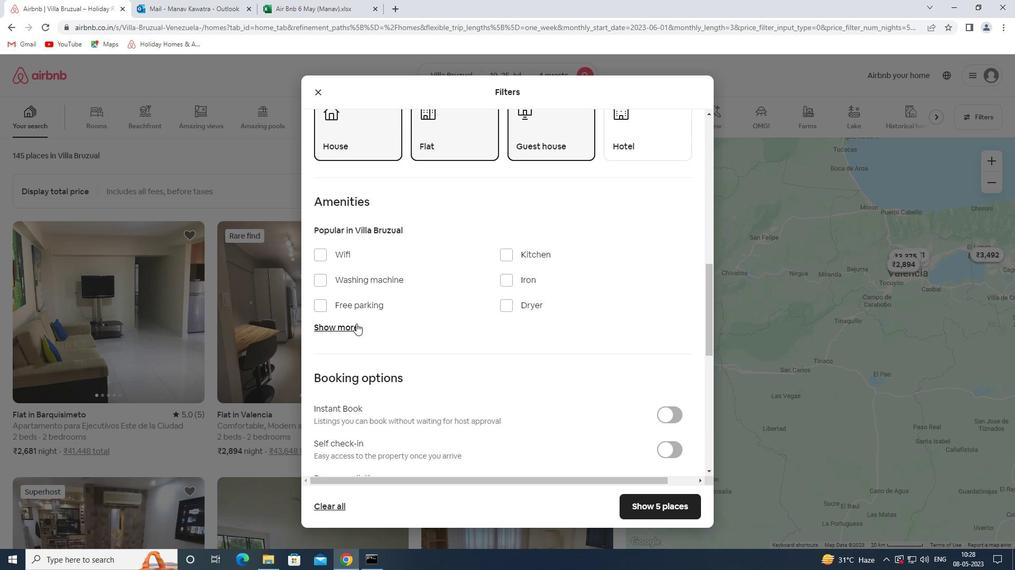 
Action: Mouse pressed left at (354, 325)
Screenshot: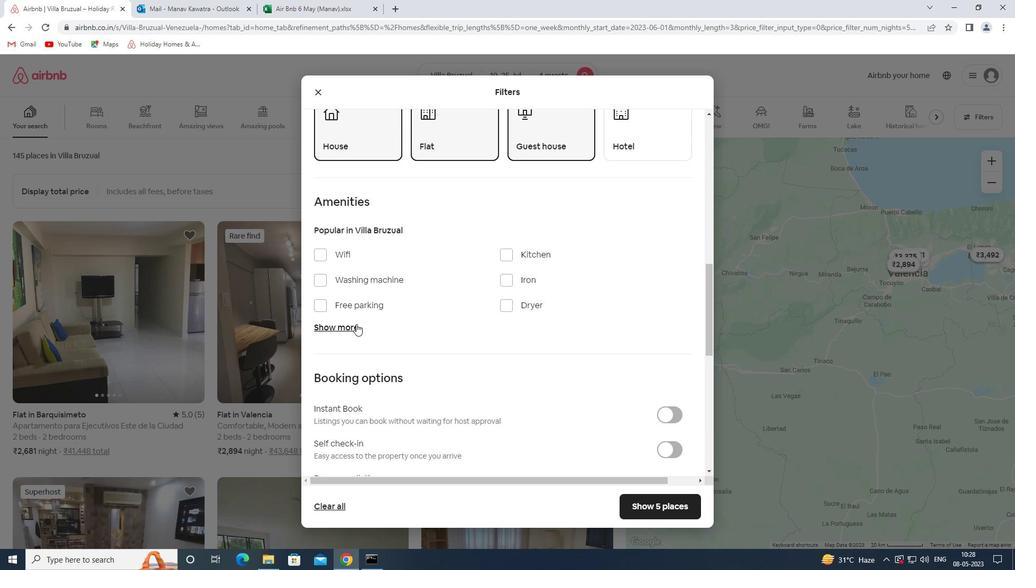 
Action: Mouse moved to (344, 253)
Screenshot: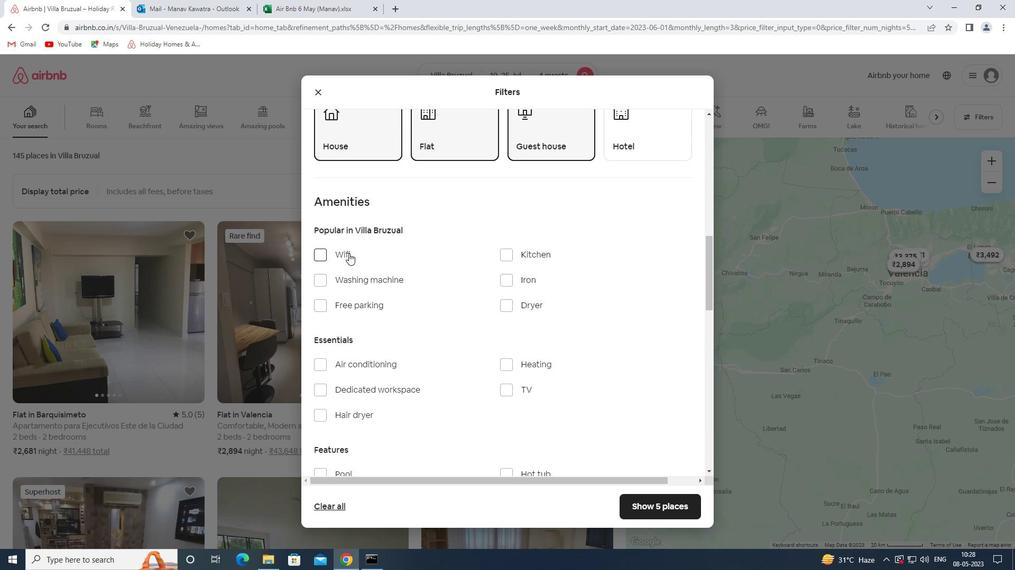 
Action: Mouse pressed left at (344, 253)
Screenshot: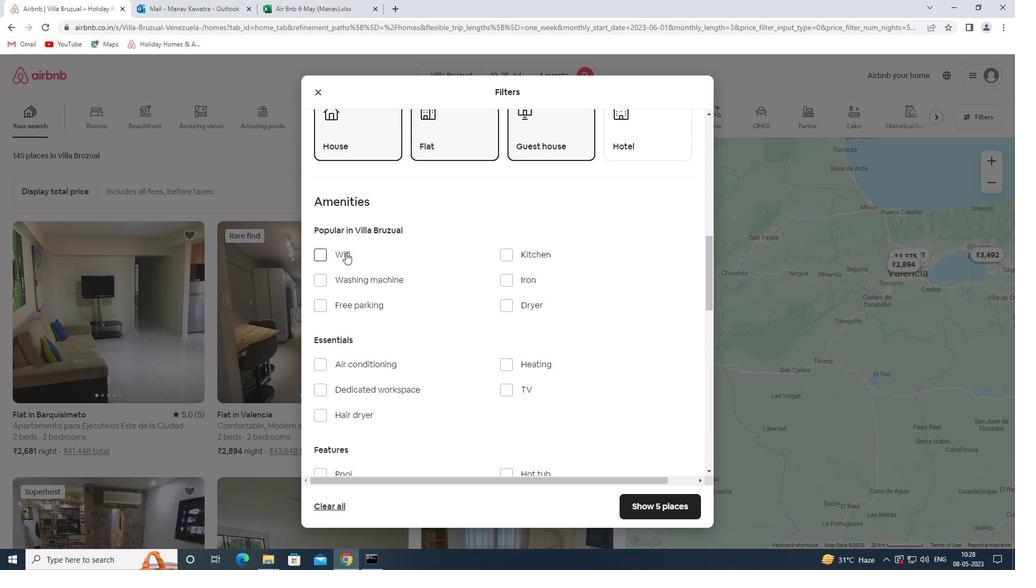 
Action: Mouse moved to (366, 306)
Screenshot: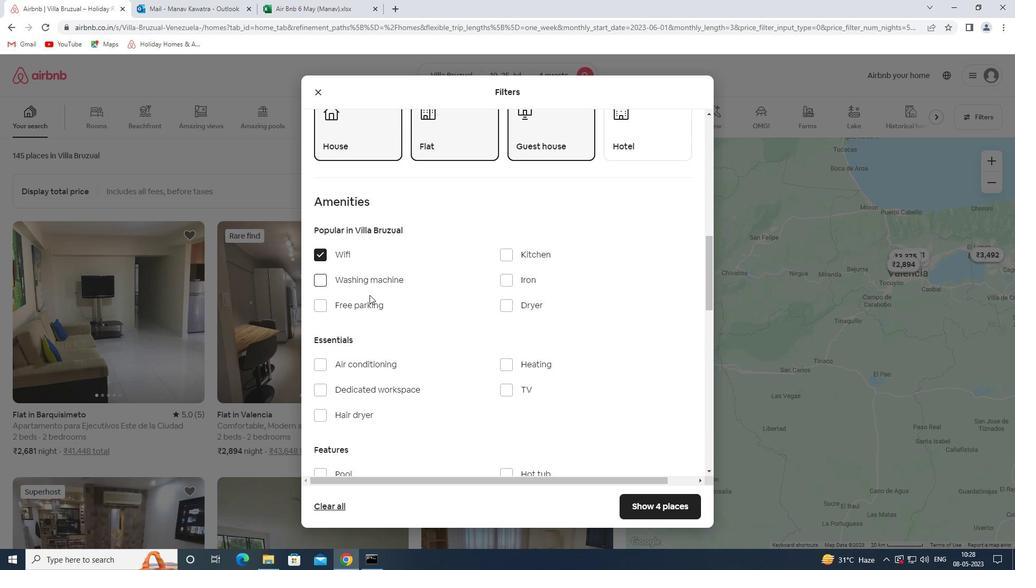 
Action: Mouse pressed left at (366, 306)
Screenshot: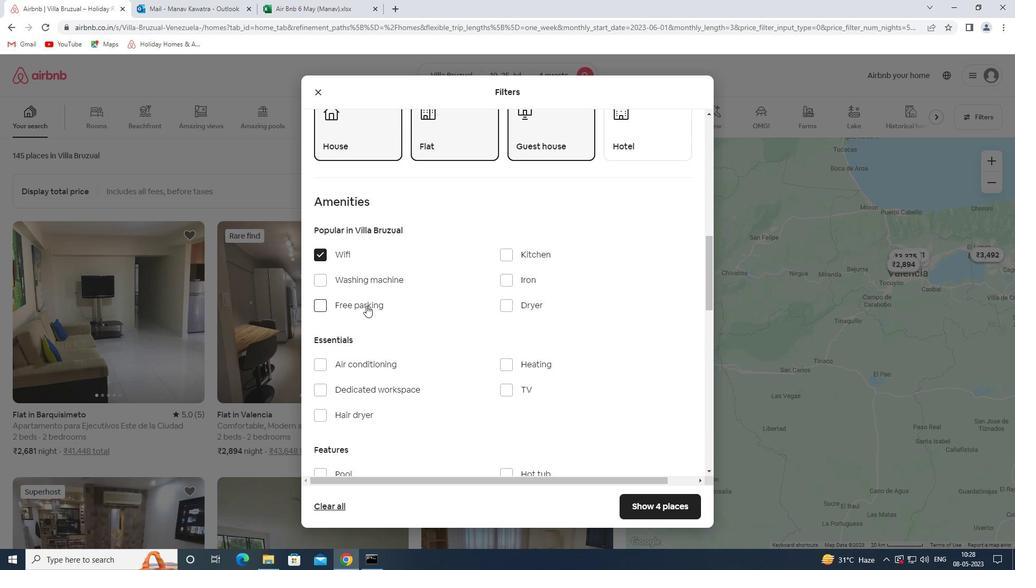 
Action: Mouse moved to (504, 392)
Screenshot: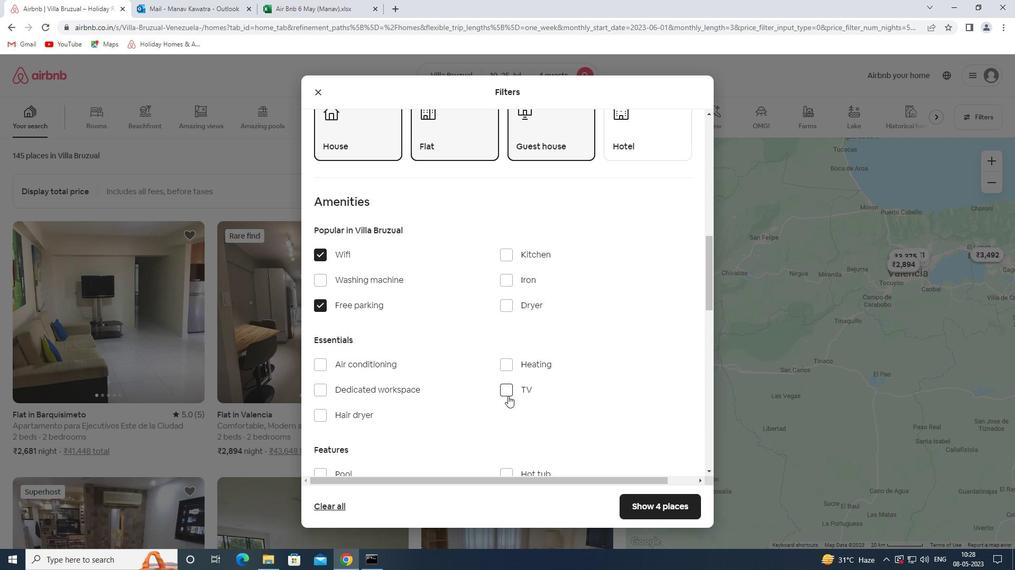 
Action: Mouse pressed left at (504, 392)
Screenshot: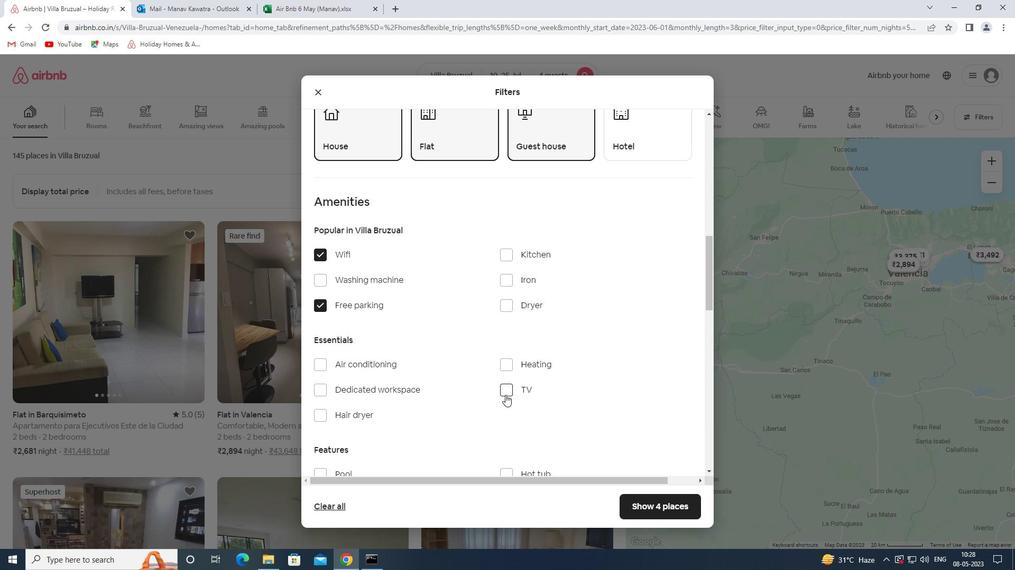 
Action: Mouse moved to (492, 373)
Screenshot: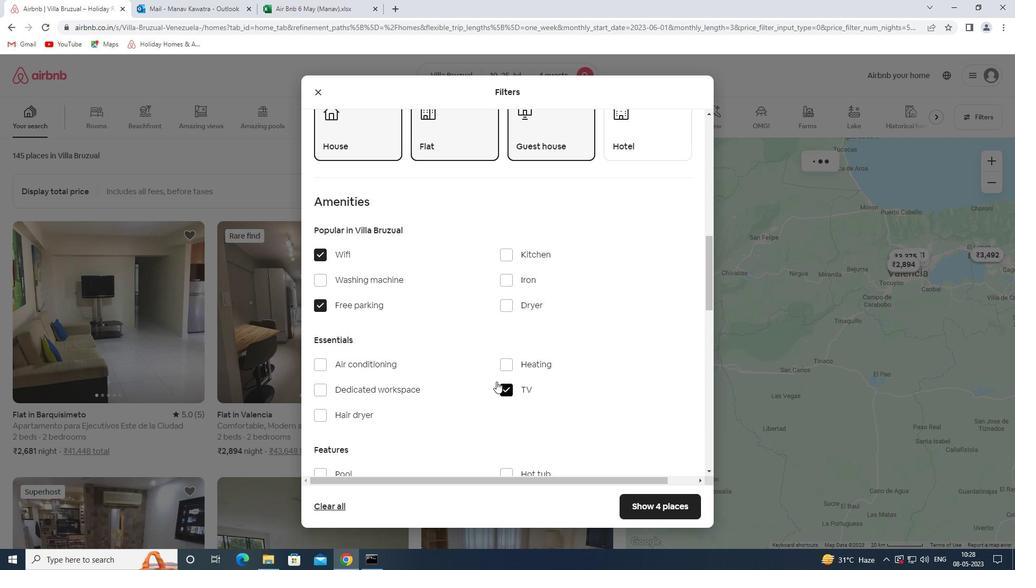 
Action: Mouse scrolled (492, 373) with delta (0, 0)
Screenshot: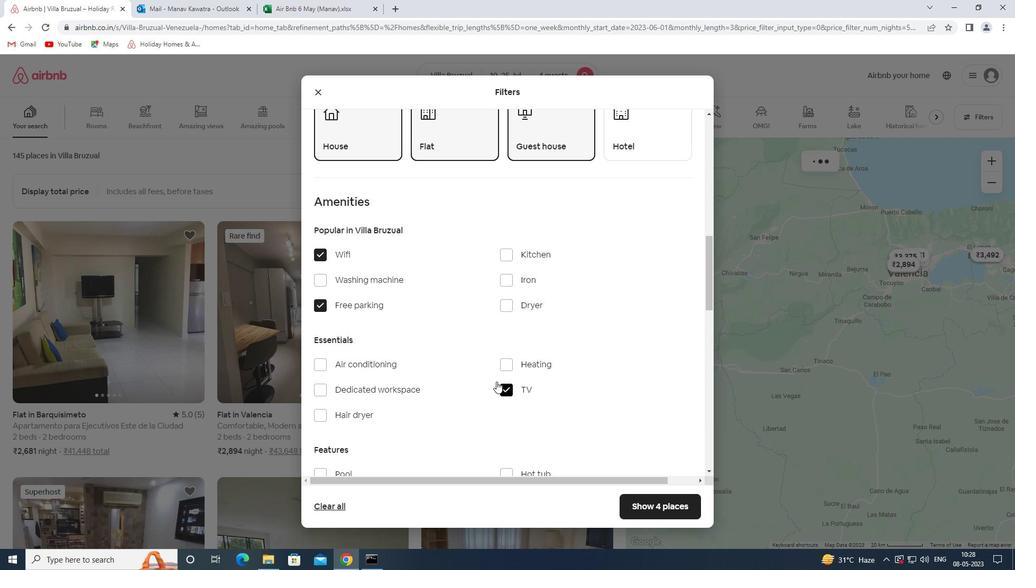 
Action: Mouse scrolled (492, 373) with delta (0, 0)
Screenshot: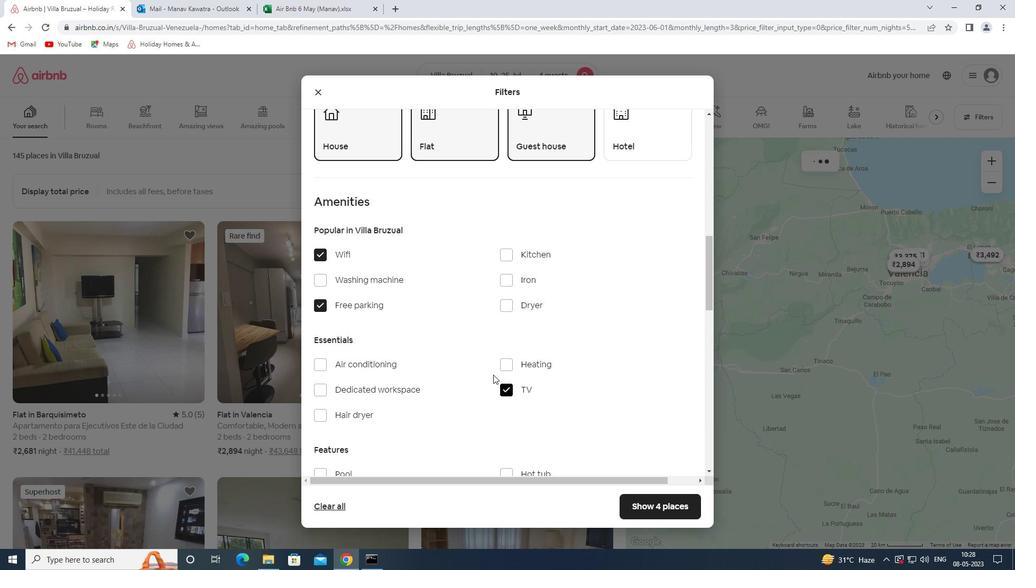 
Action: Mouse moved to (370, 394)
Screenshot: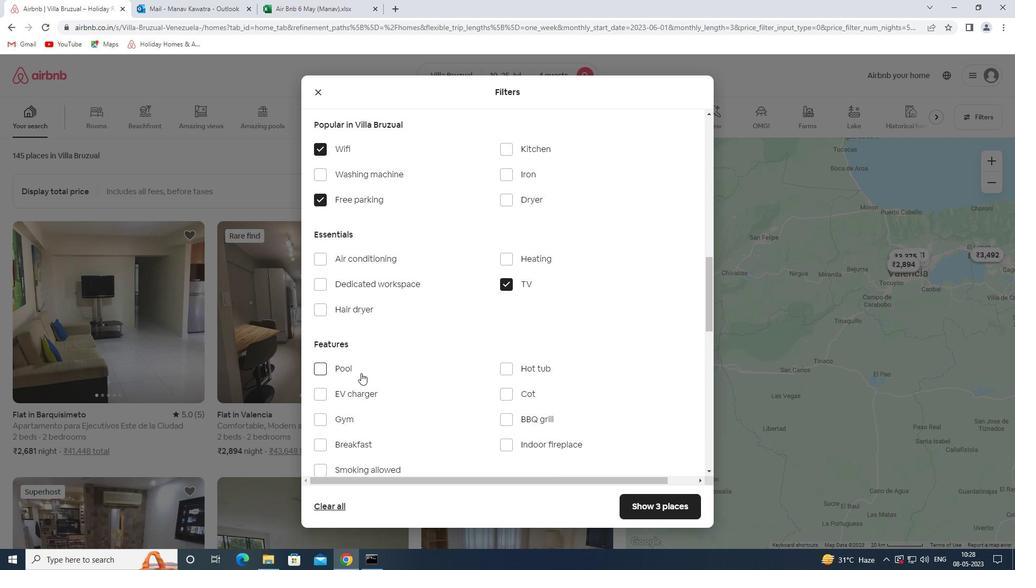 
Action: Mouse scrolled (370, 394) with delta (0, 0)
Screenshot: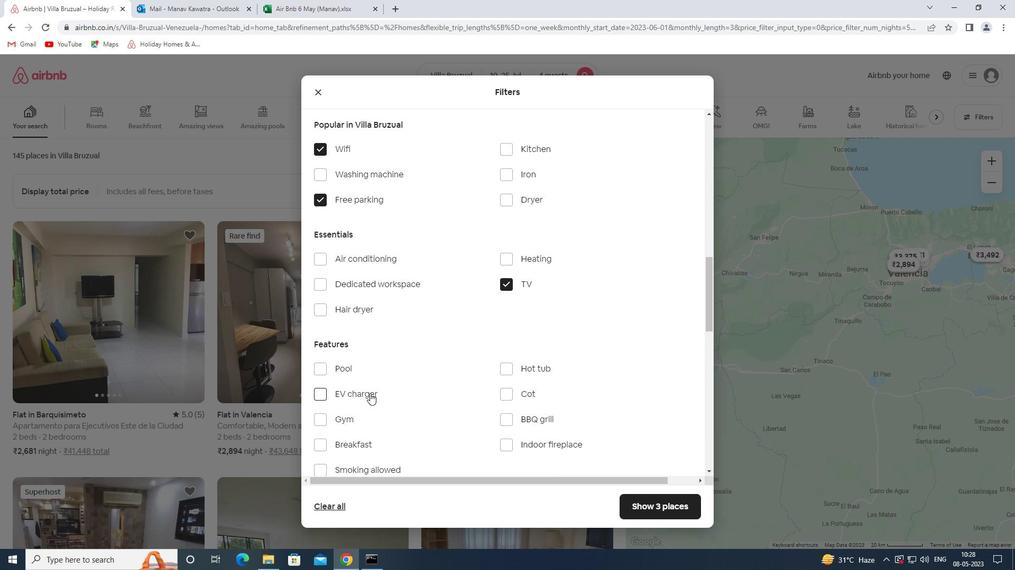 
Action: Mouse scrolled (370, 394) with delta (0, 0)
Screenshot: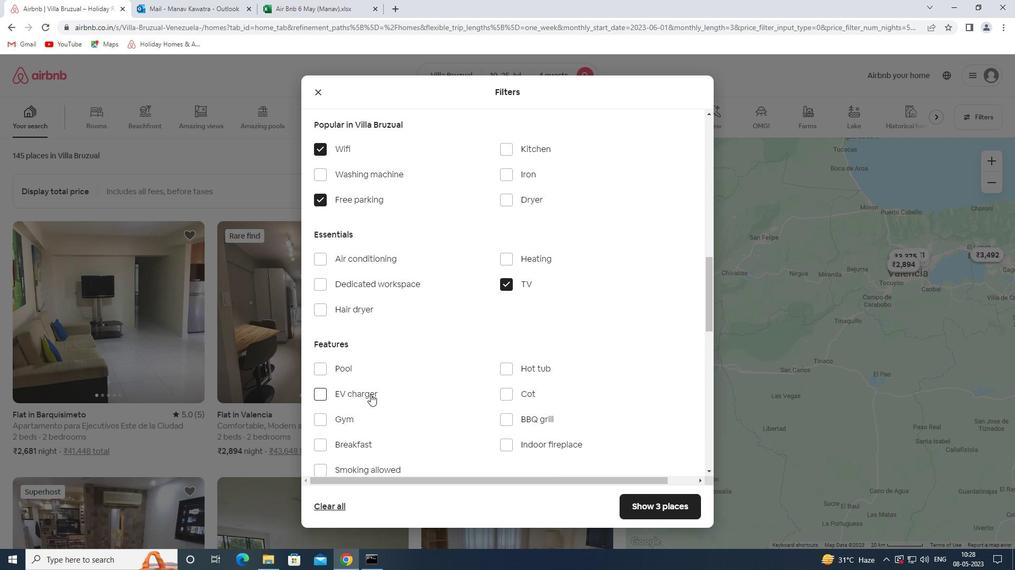 
Action: Mouse moved to (338, 315)
Screenshot: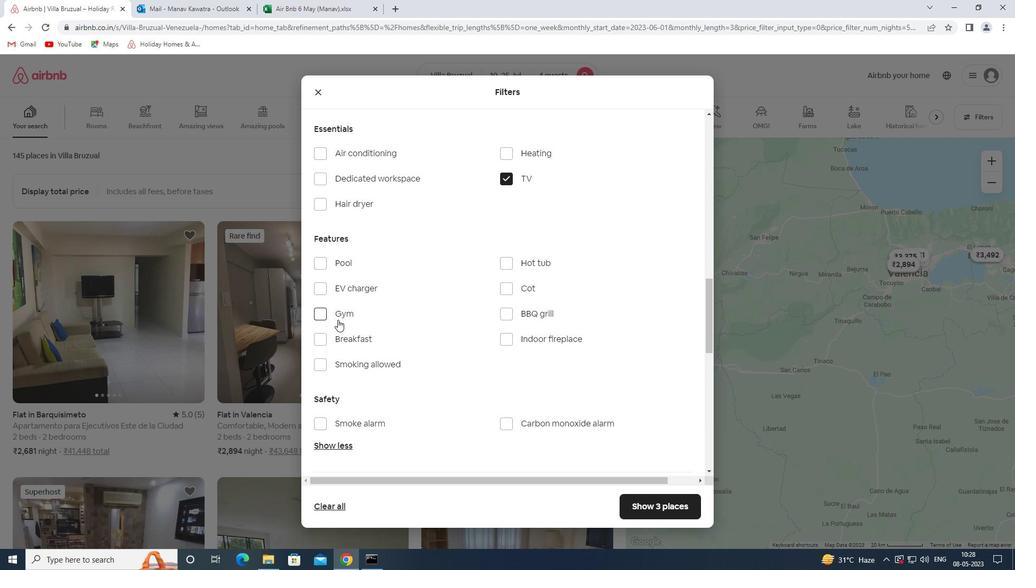 
Action: Mouse pressed left at (338, 315)
Screenshot: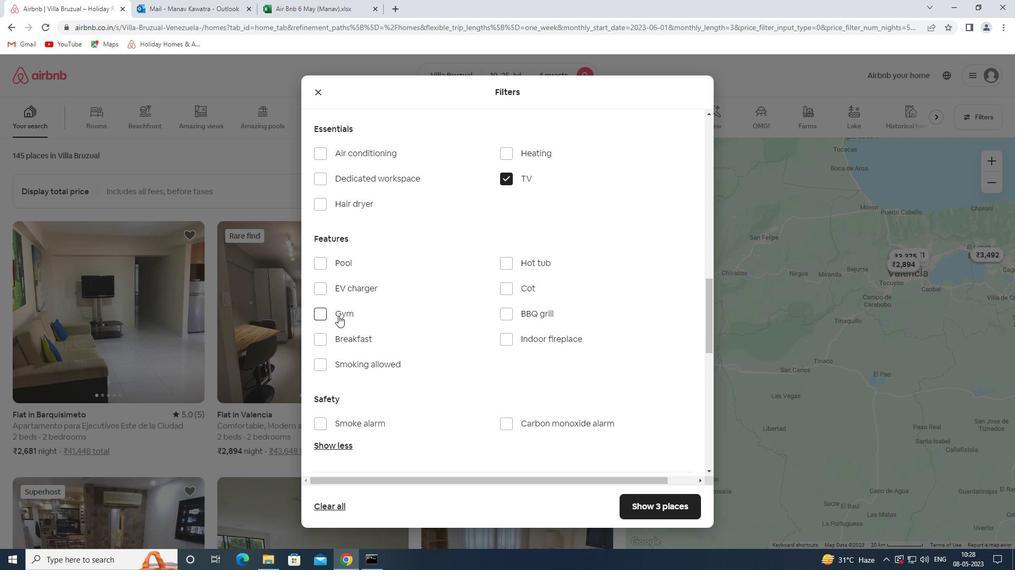
Action: Mouse moved to (343, 338)
Screenshot: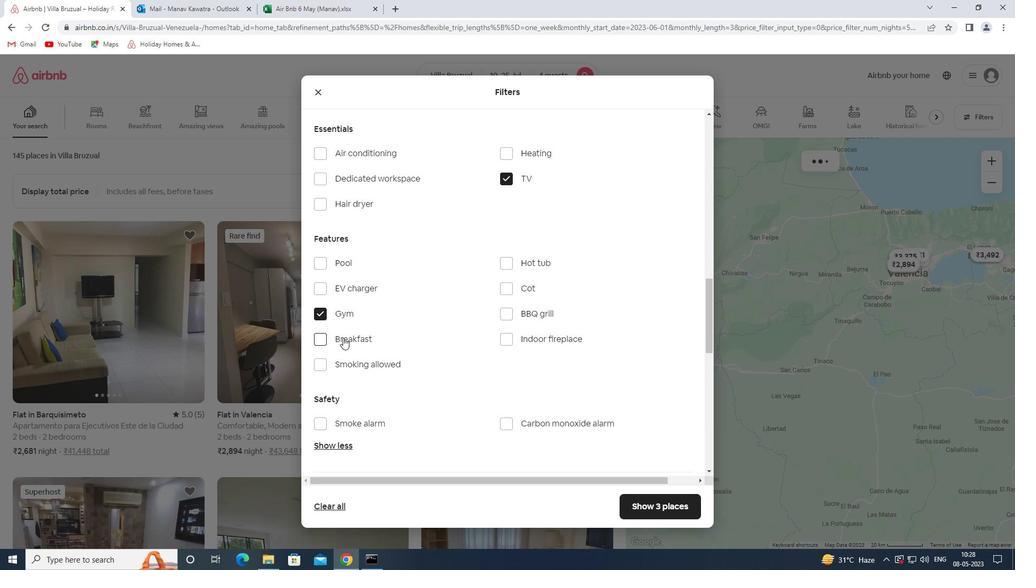 
Action: Mouse pressed left at (343, 338)
Screenshot: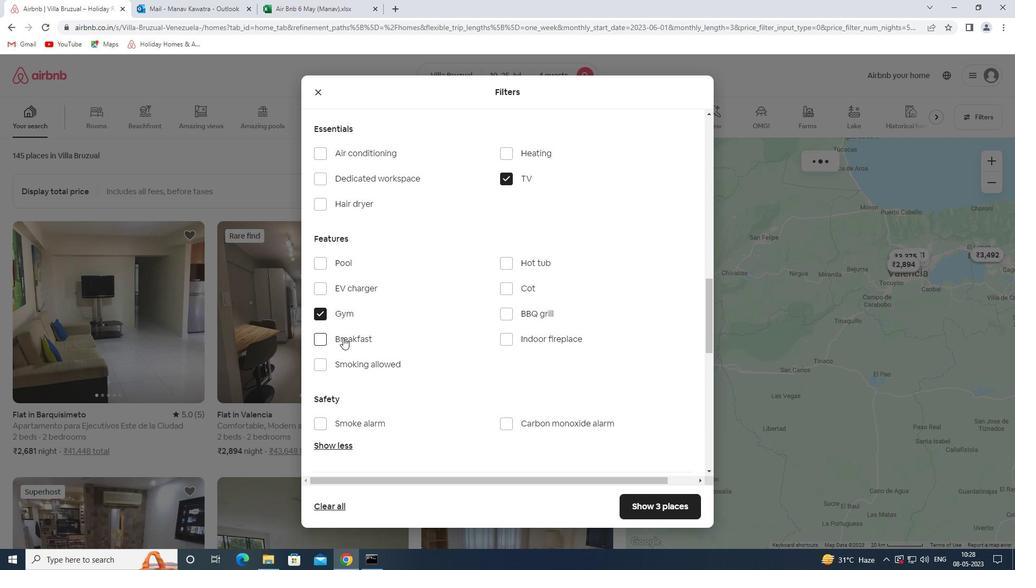 
Action: Mouse moved to (398, 333)
Screenshot: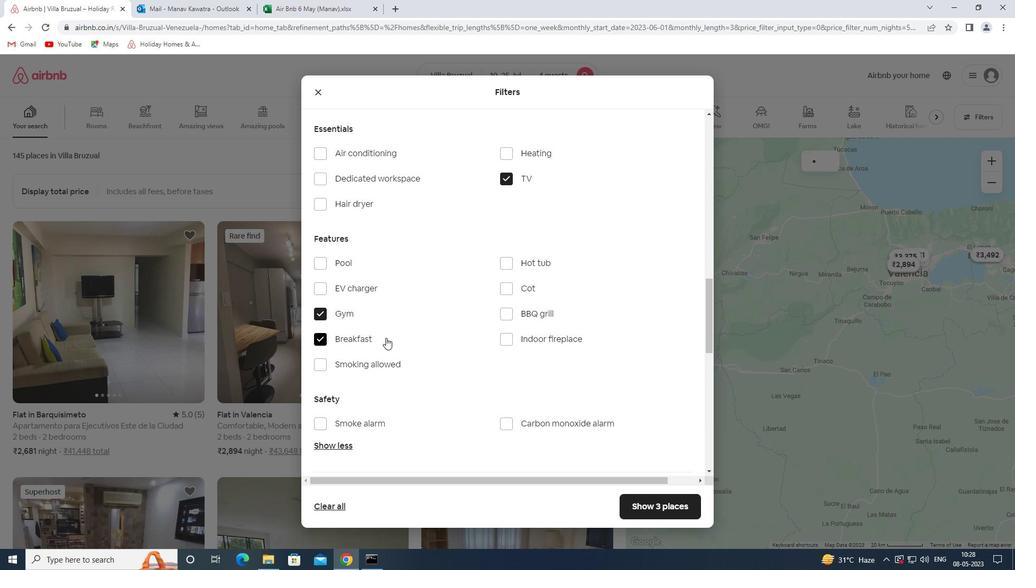 
Action: Mouse scrolled (398, 333) with delta (0, 0)
Screenshot: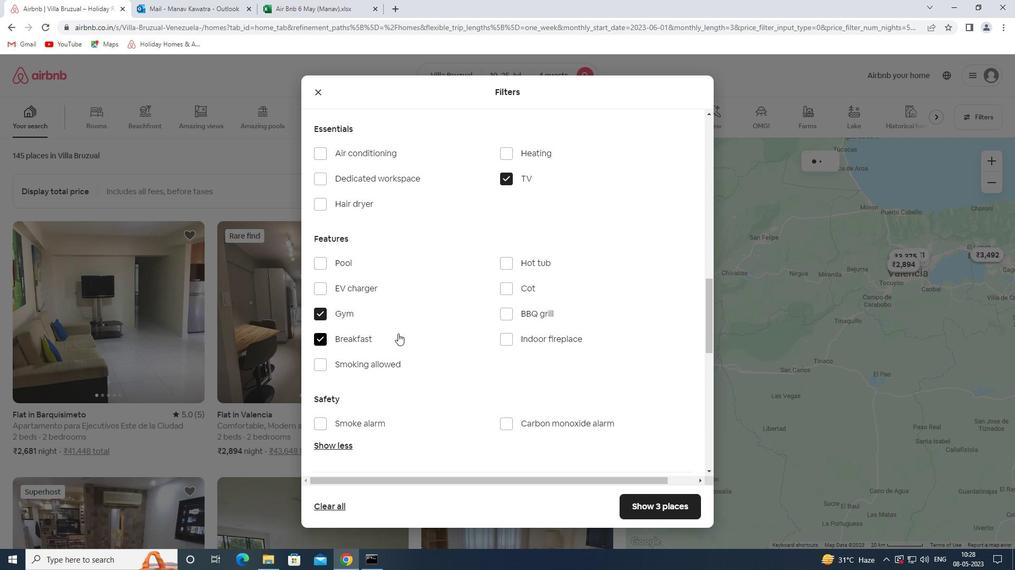 
Action: Mouse moved to (384, 358)
Screenshot: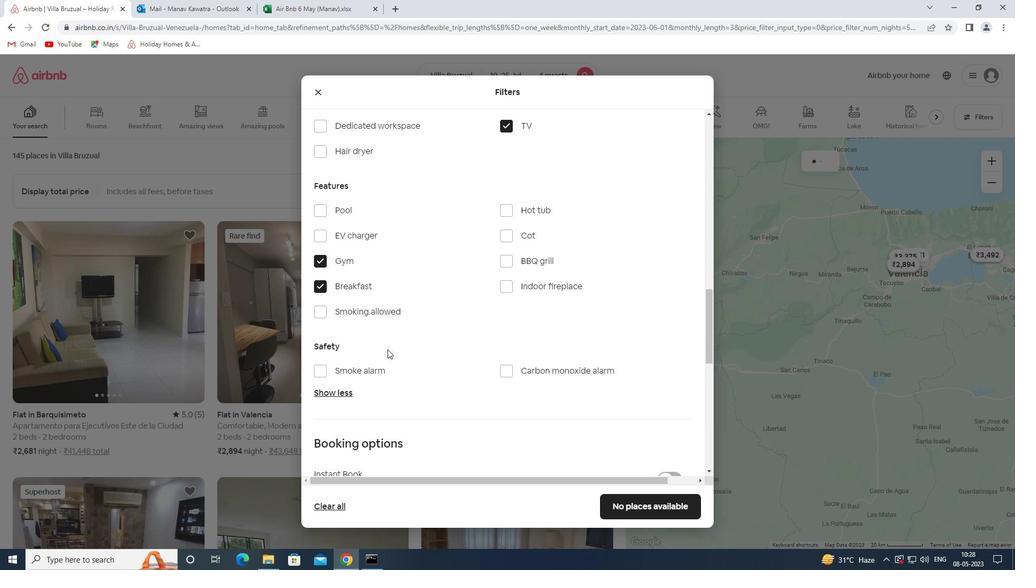 
Action: Mouse scrolled (384, 358) with delta (0, 0)
Screenshot: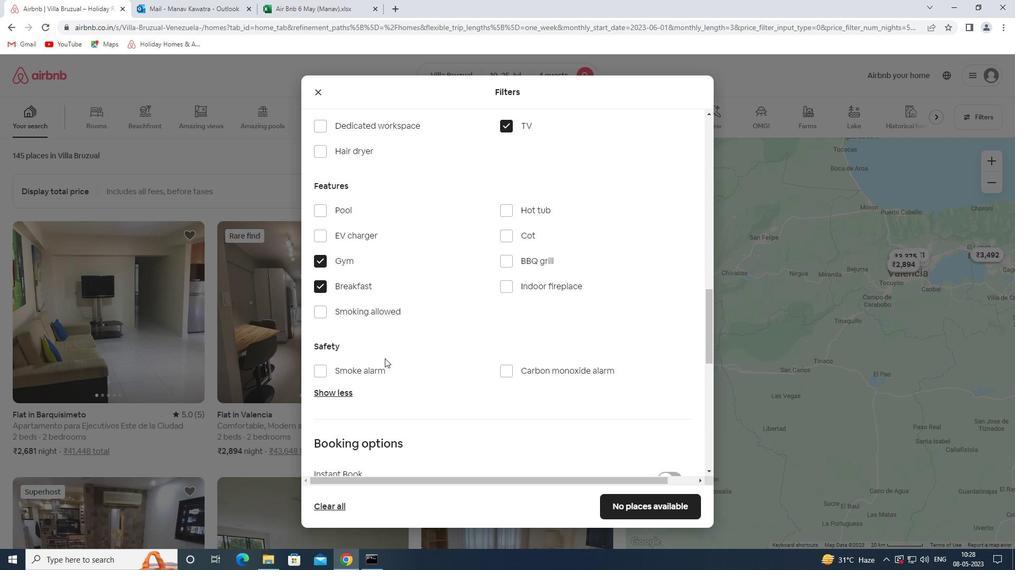 
Action: Mouse scrolled (384, 358) with delta (0, 0)
Screenshot: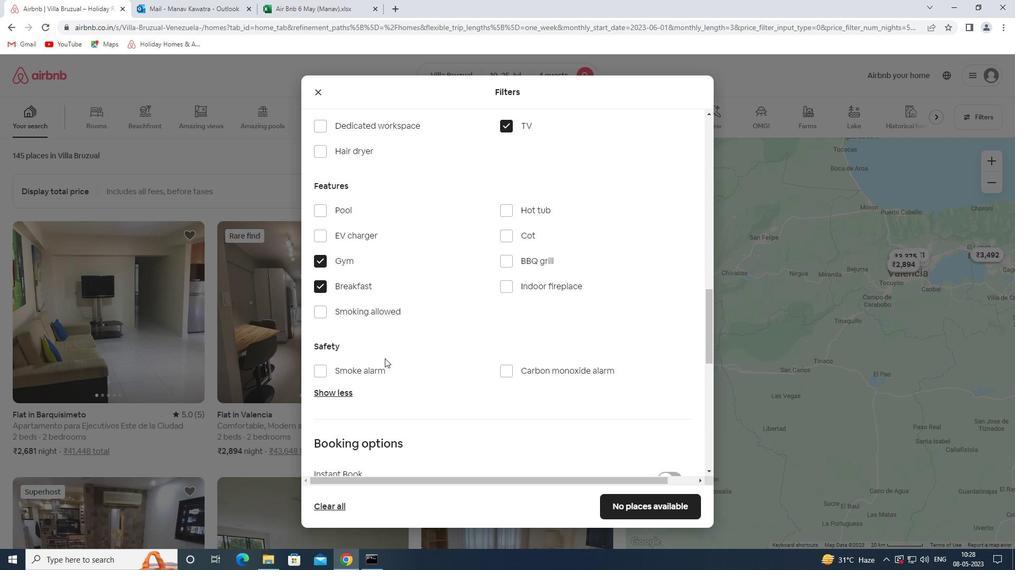 
Action: Mouse scrolled (384, 358) with delta (0, 0)
Screenshot: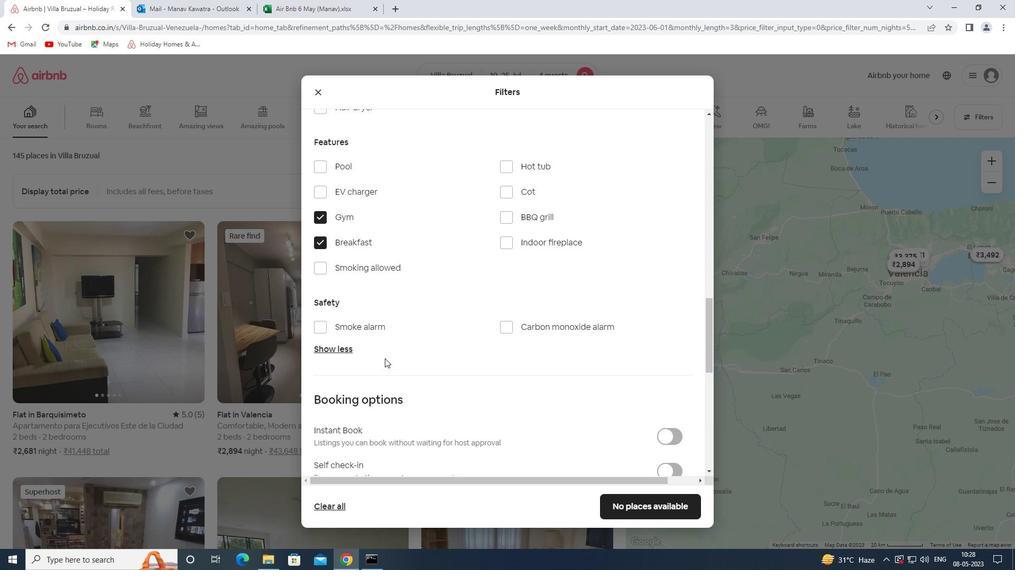 
Action: Mouse scrolled (384, 358) with delta (0, 0)
Screenshot: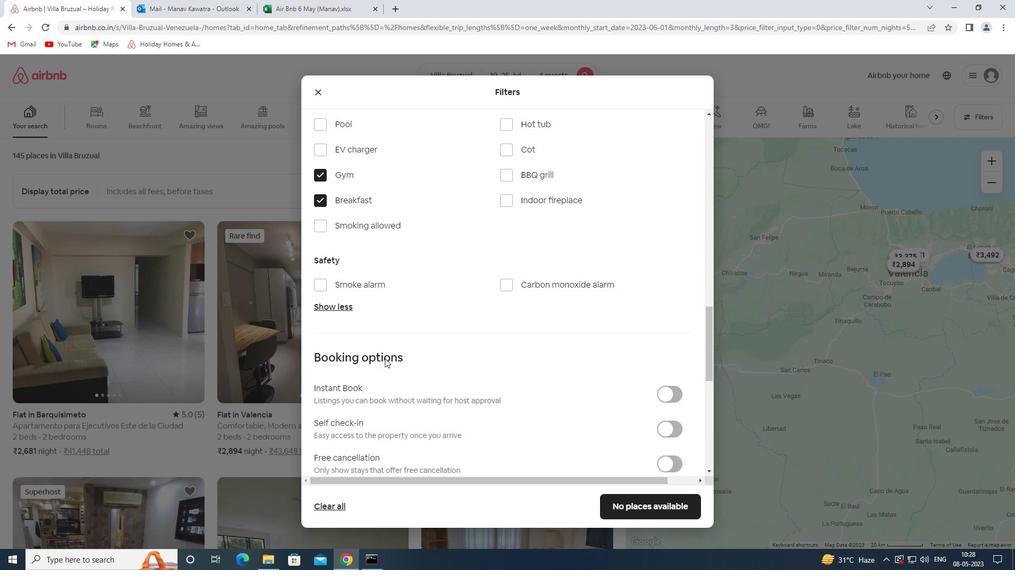 
Action: Mouse moved to (669, 300)
Screenshot: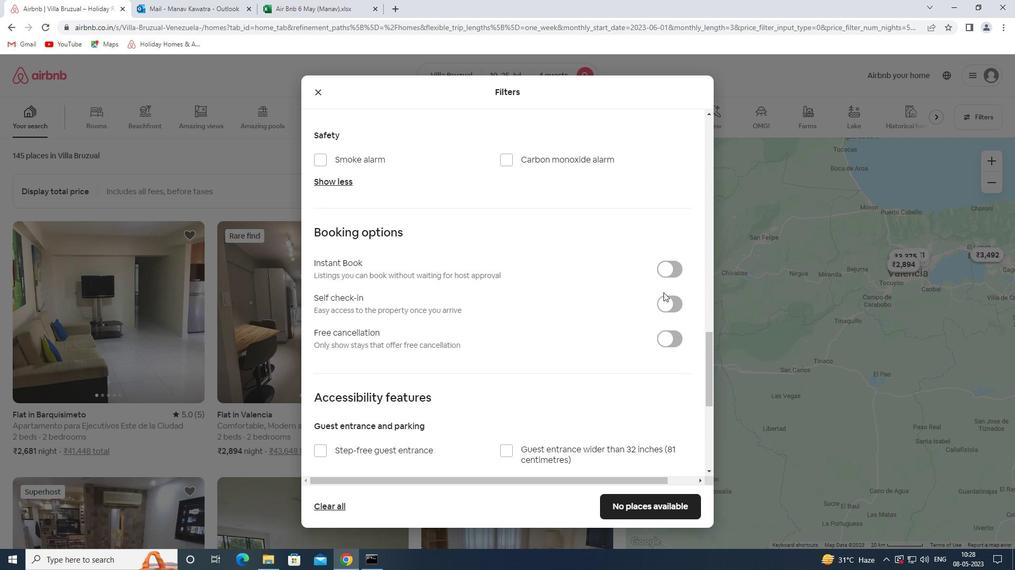 
Action: Mouse pressed left at (669, 300)
Screenshot: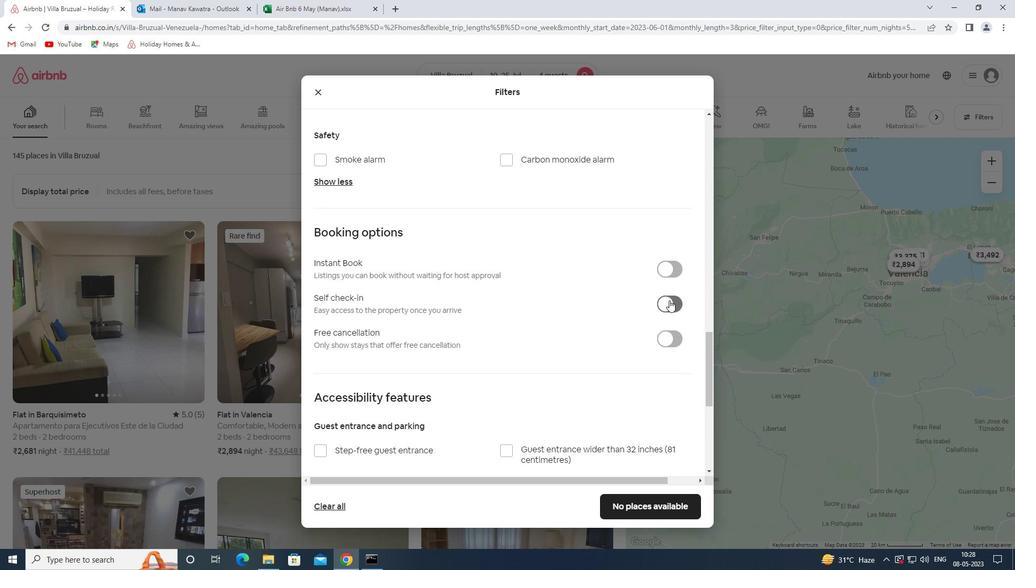 
Action: Mouse moved to (614, 316)
Screenshot: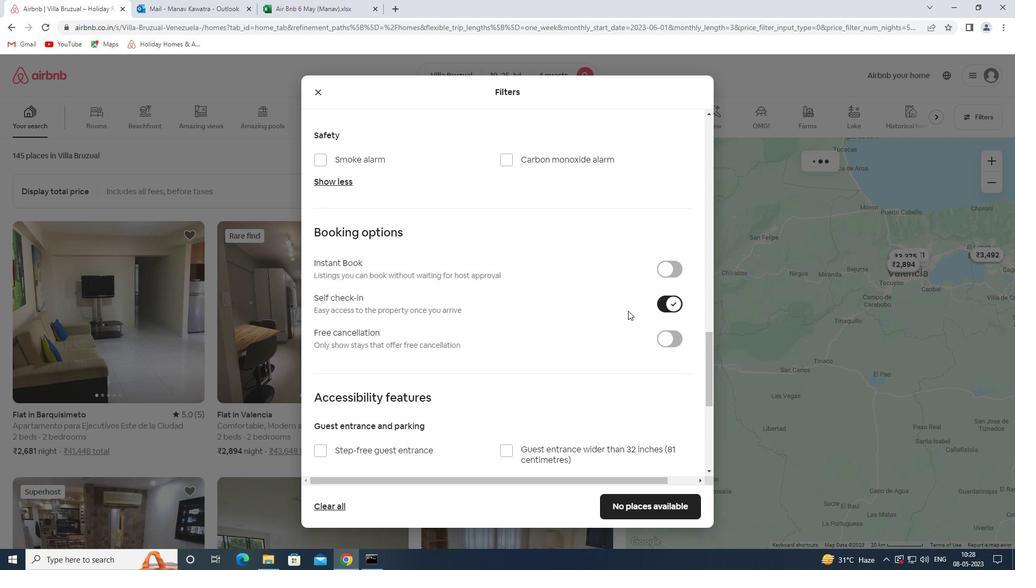 
Action: Mouse scrolled (614, 316) with delta (0, 0)
Screenshot: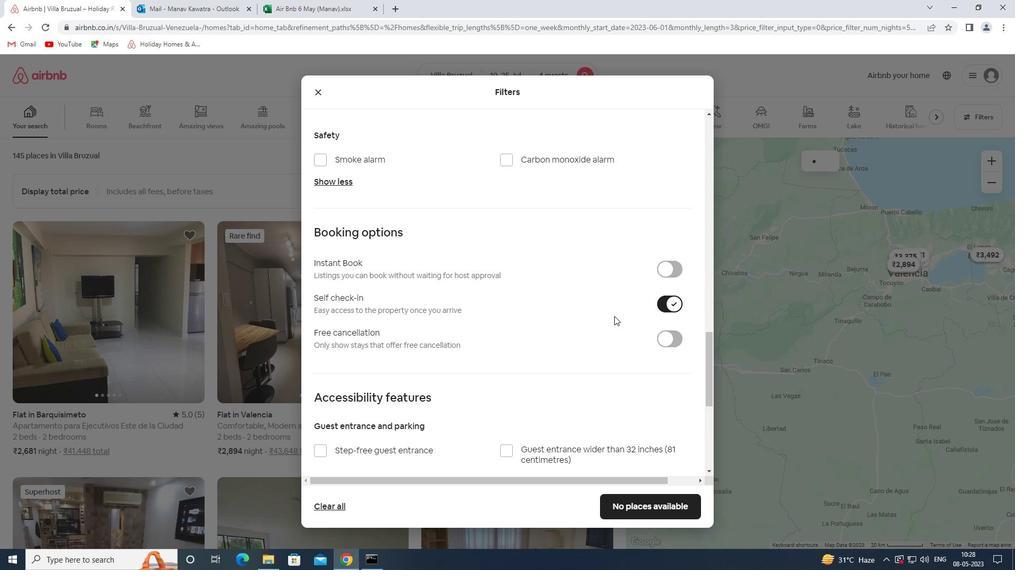 
Action: Mouse scrolled (614, 316) with delta (0, 0)
Screenshot: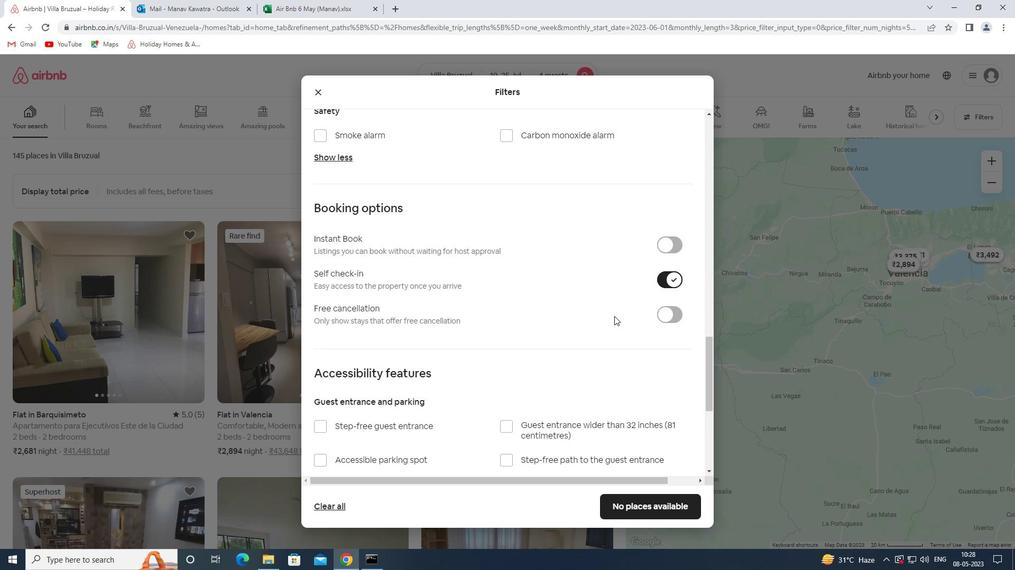 
Action: Mouse scrolled (614, 316) with delta (0, 0)
Screenshot: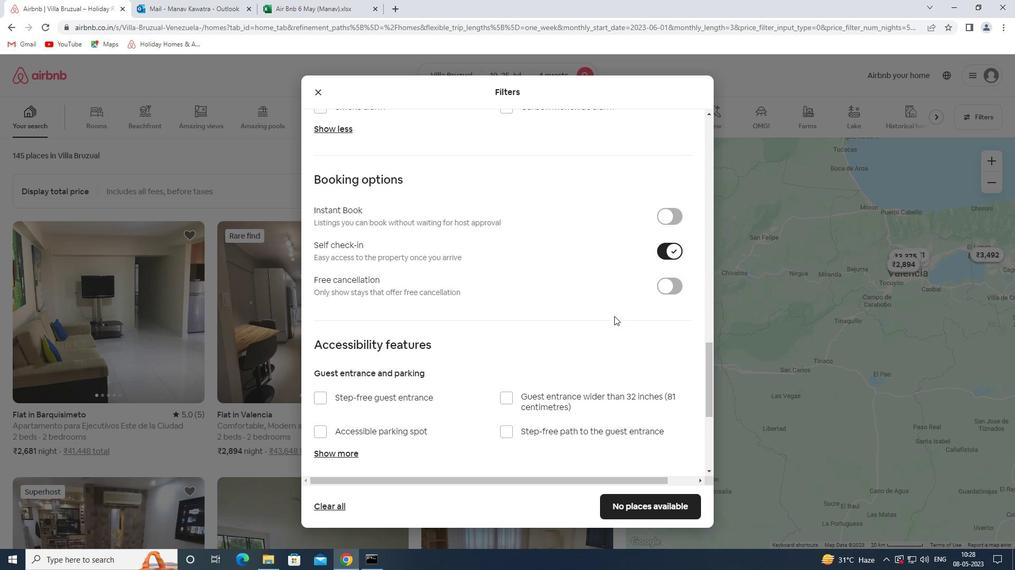 
Action: Mouse scrolled (614, 316) with delta (0, 0)
Screenshot: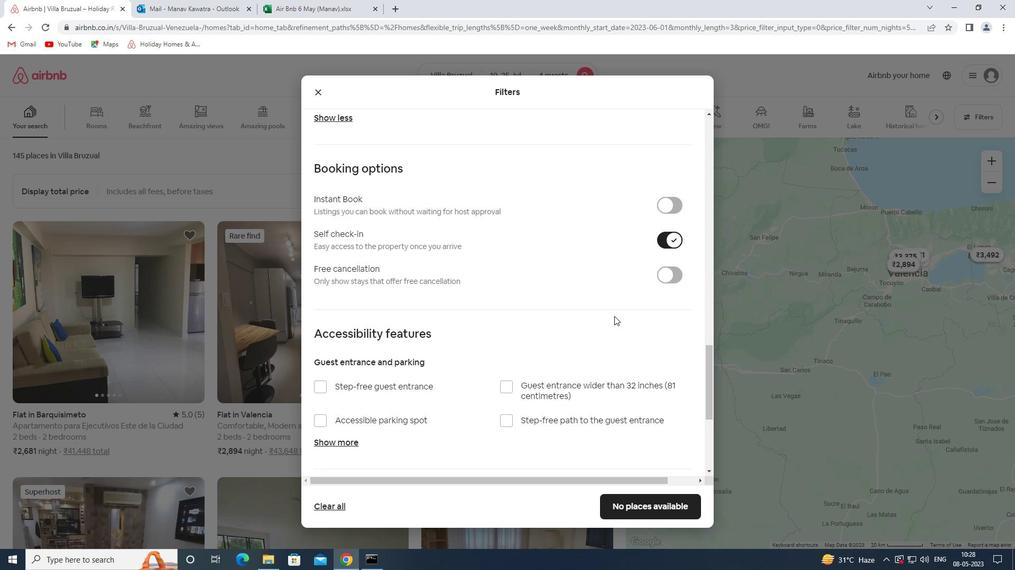 
Action: Mouse scrolled (614, 316) with delta (0, 0)
Screenshot: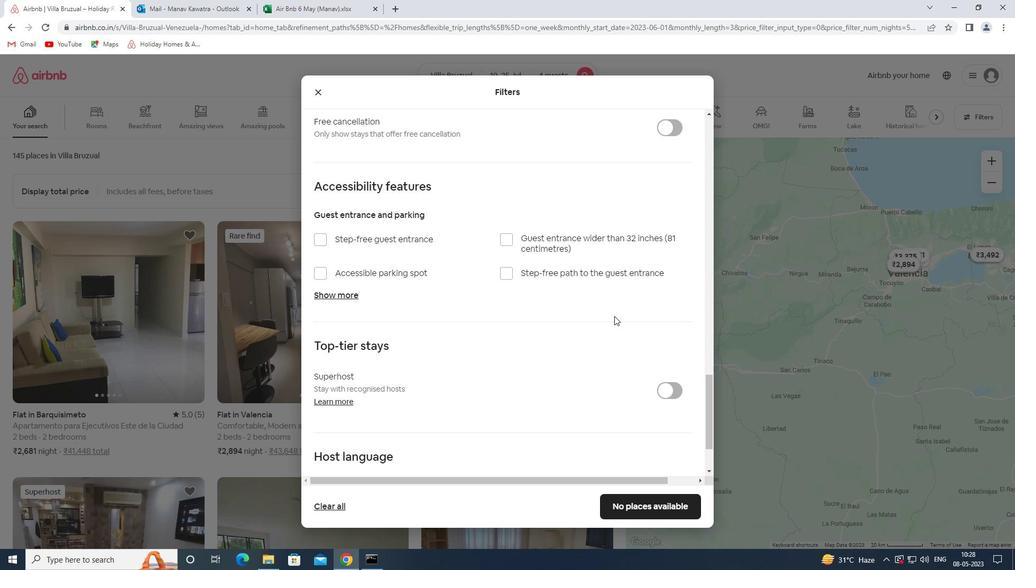 
Action: Mouse scrolled (614, 316) with delta (0, 0)
Screenshot: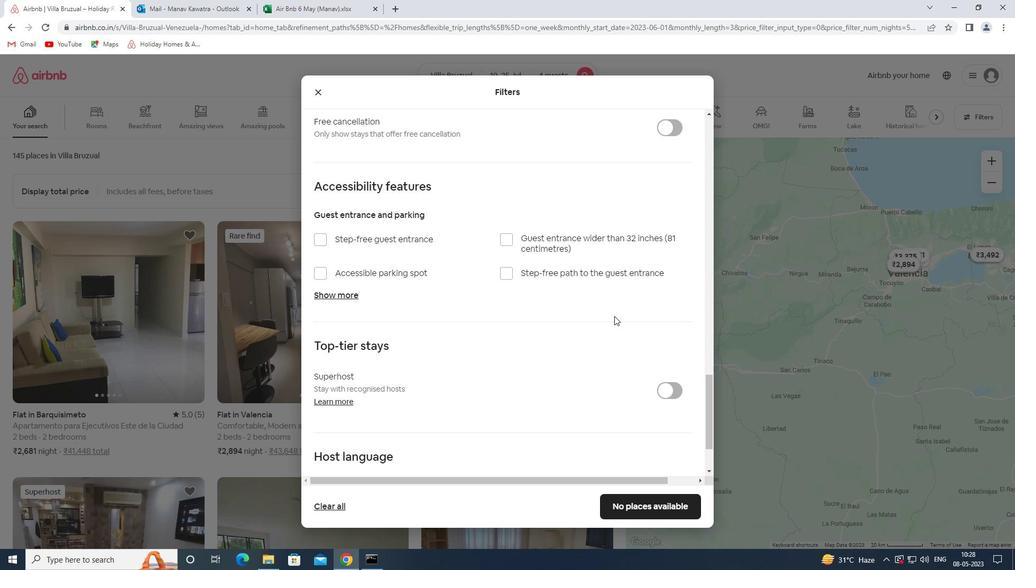 
Action: Mouse scrolled (614, 316) with delta (0, 0)
Screenshot: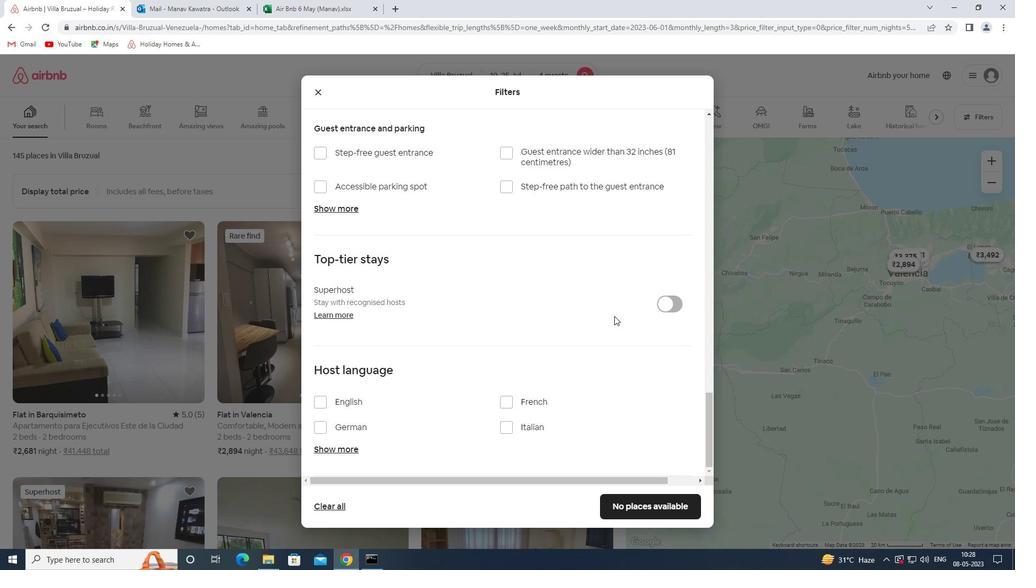 
Action: Mouse scrolled (614, 316) with delta (0, 0)
Screenshot: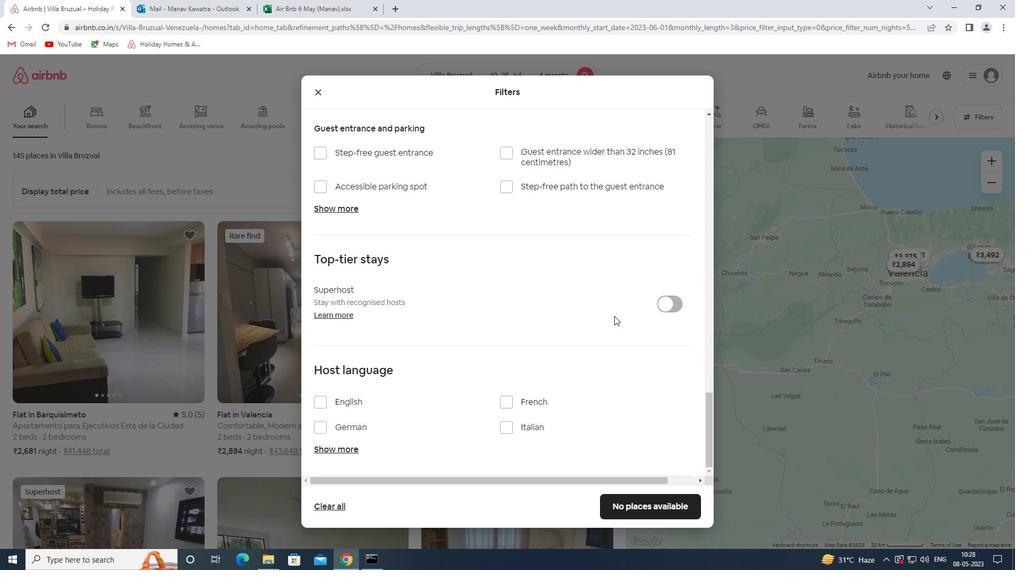 
Action: Mouse moved to (329, 407)
Screenshot: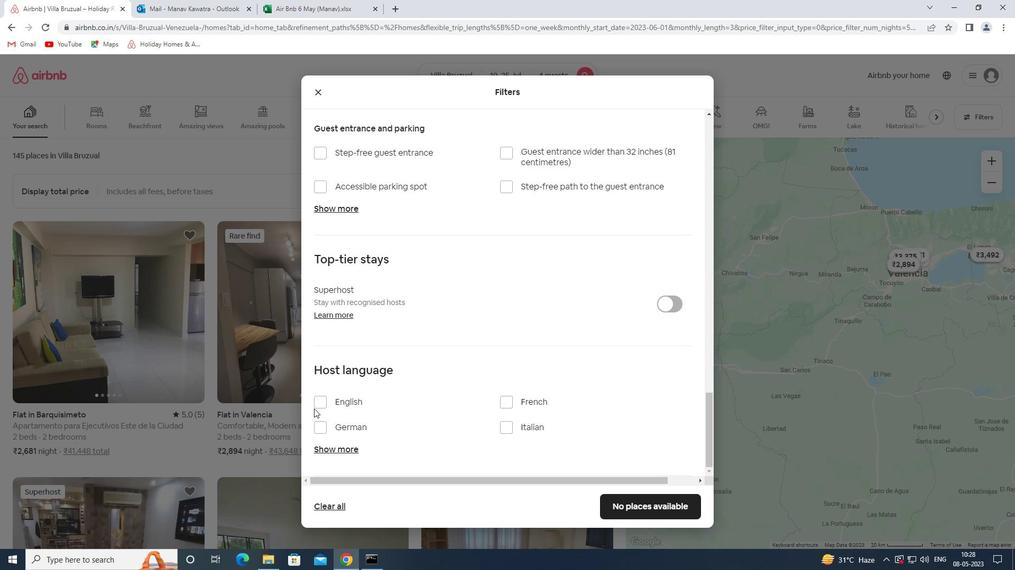 
Action: Mouse pressed left at (329, 407)
Screenshot: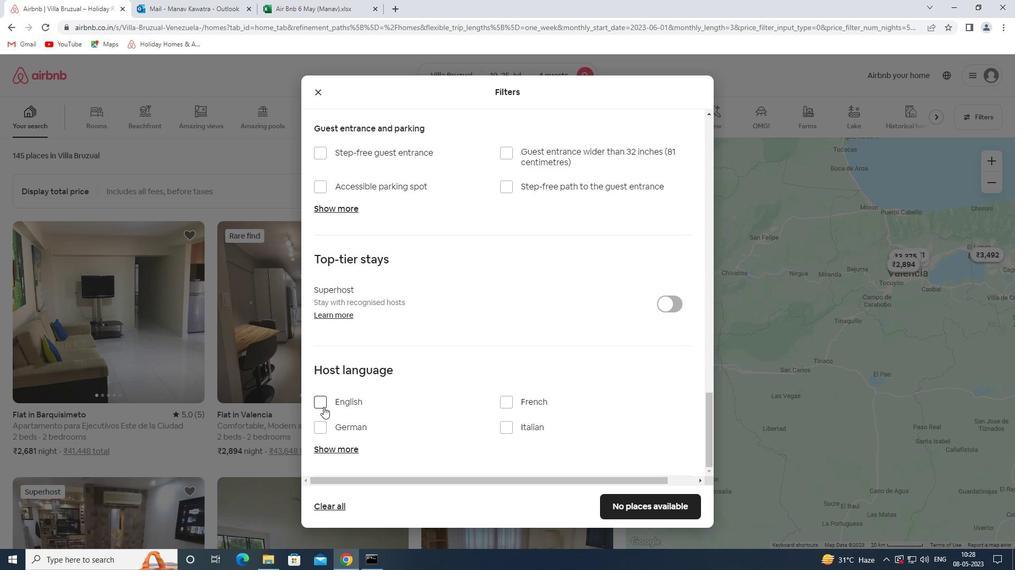 
Action: Mouse moved to (623, 505)
Screenshot: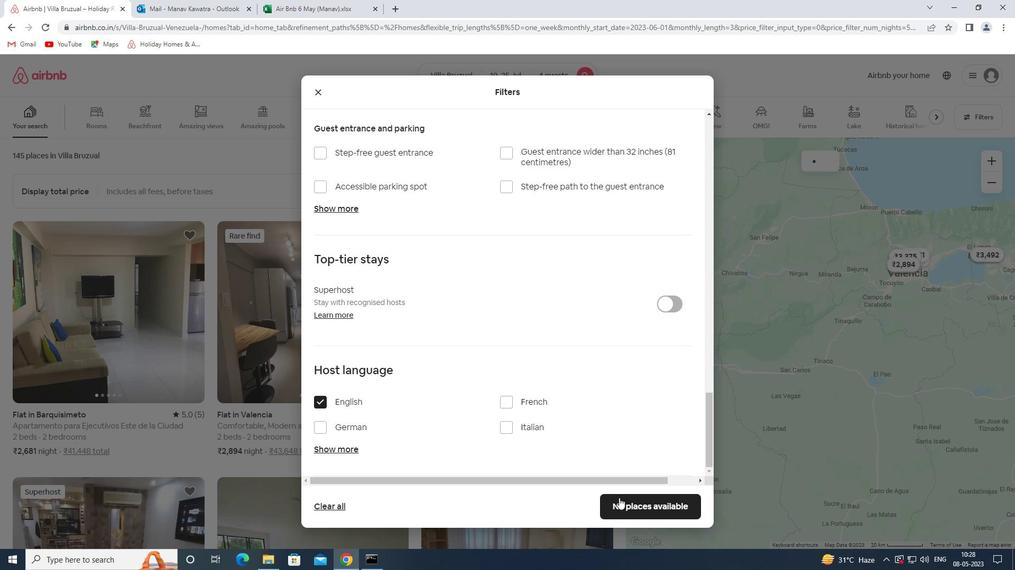 
Action: Mouse pressed left at (623, 505)
Screenshot: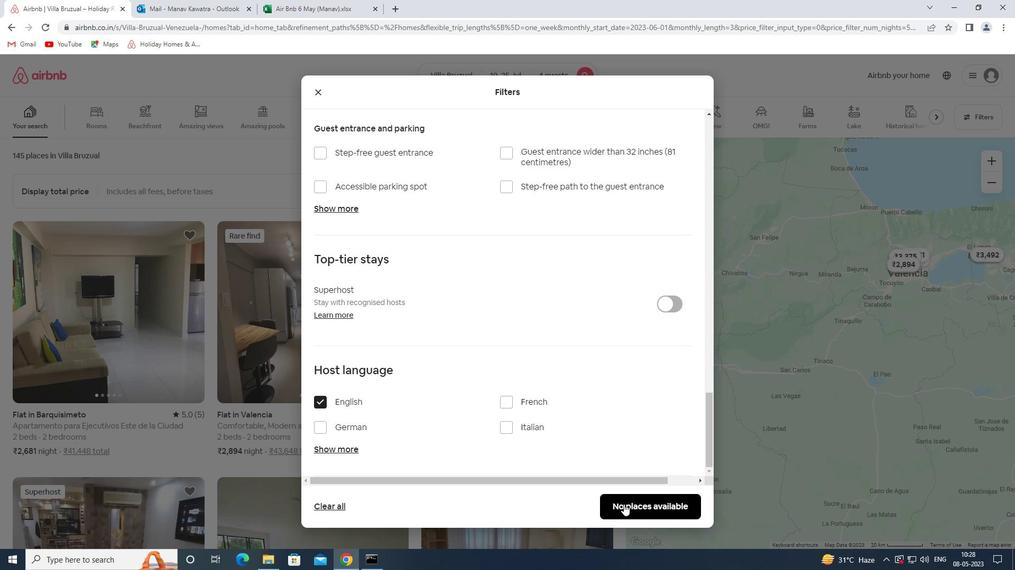 
Action: Mouse moved to (644, 483)
Screenshot: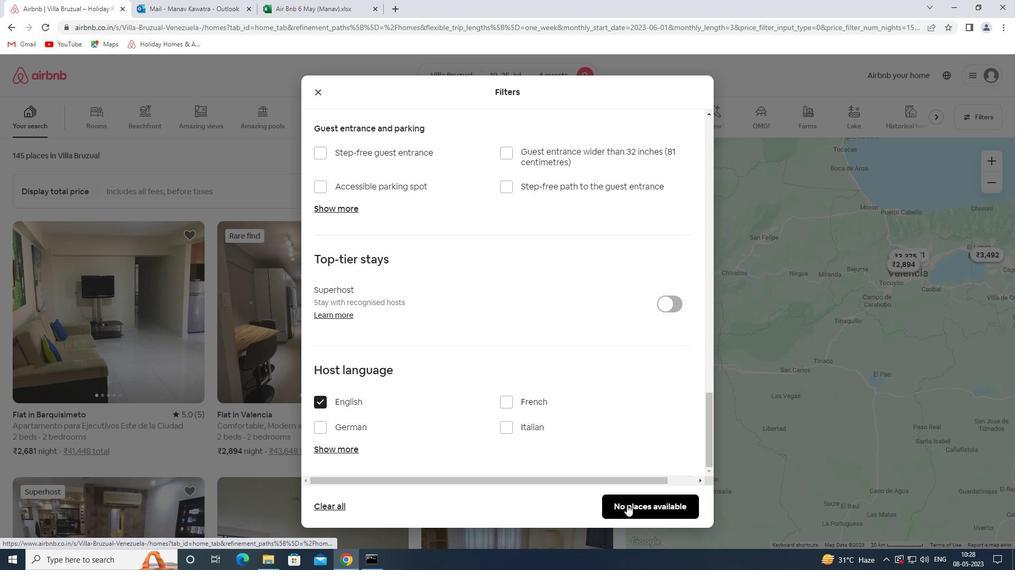 
